 Task: Find connections with filter location Dākor with filter topic #Feminismwith filter profile language Spanish with filter current company Metso with filter school Geetanjali Institute of Technical Studies, Udaipur with filter industry Law Practice with filter service category Technical with filter keywords title Video Editor
Action: Mouse moved to (538, 70)
Screenshot: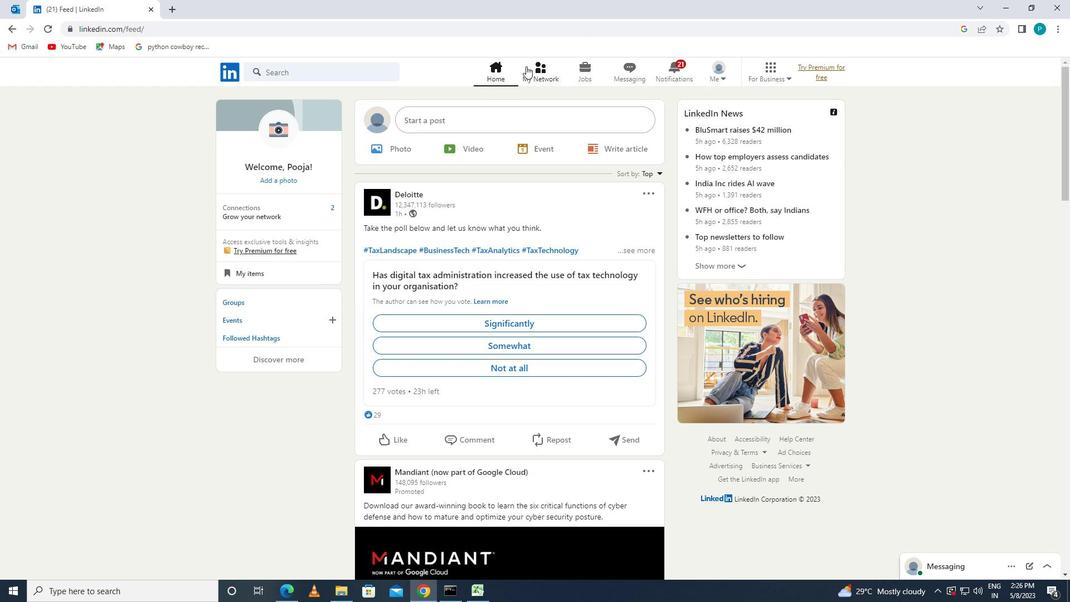 
Action: Mouse pressed left at (538, 70)
Screenshot: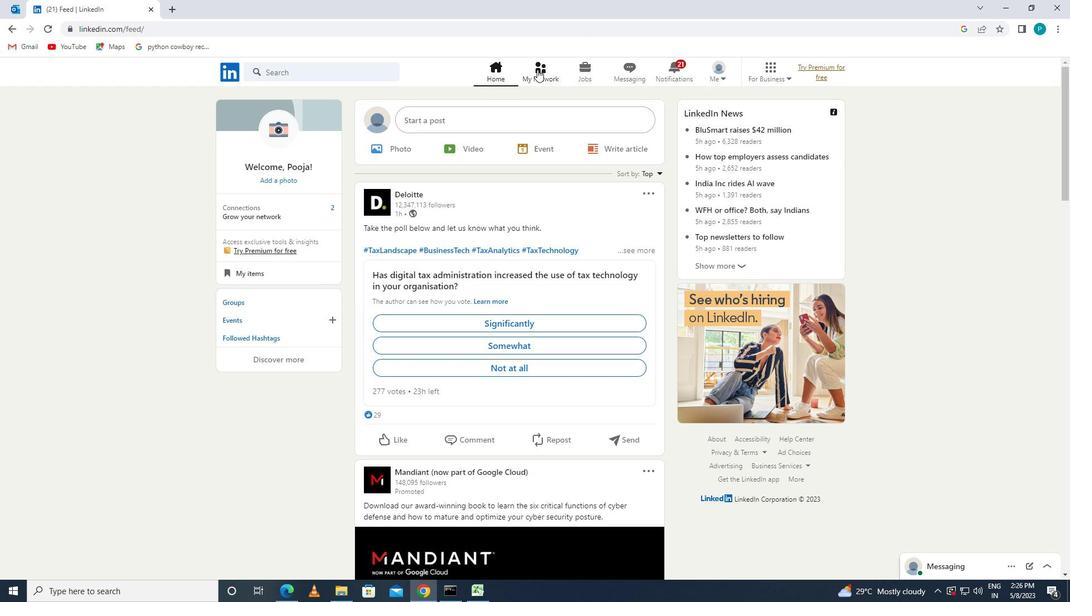 
Action: Mouse moved to (369, 134)
Screenshot: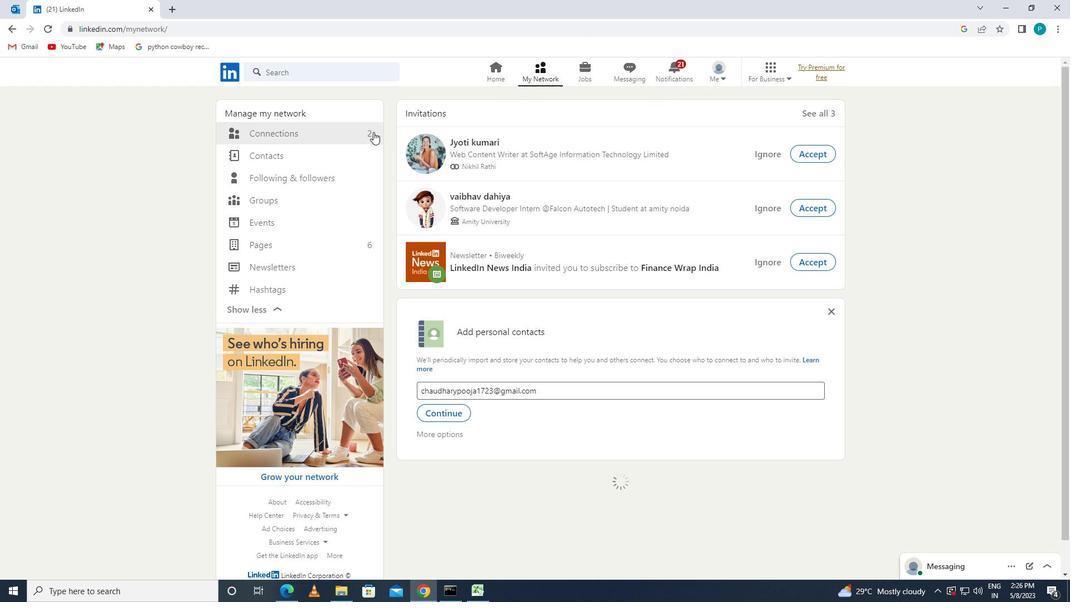 
Action: Mouse pressed left at (369, 134)
Screenshot: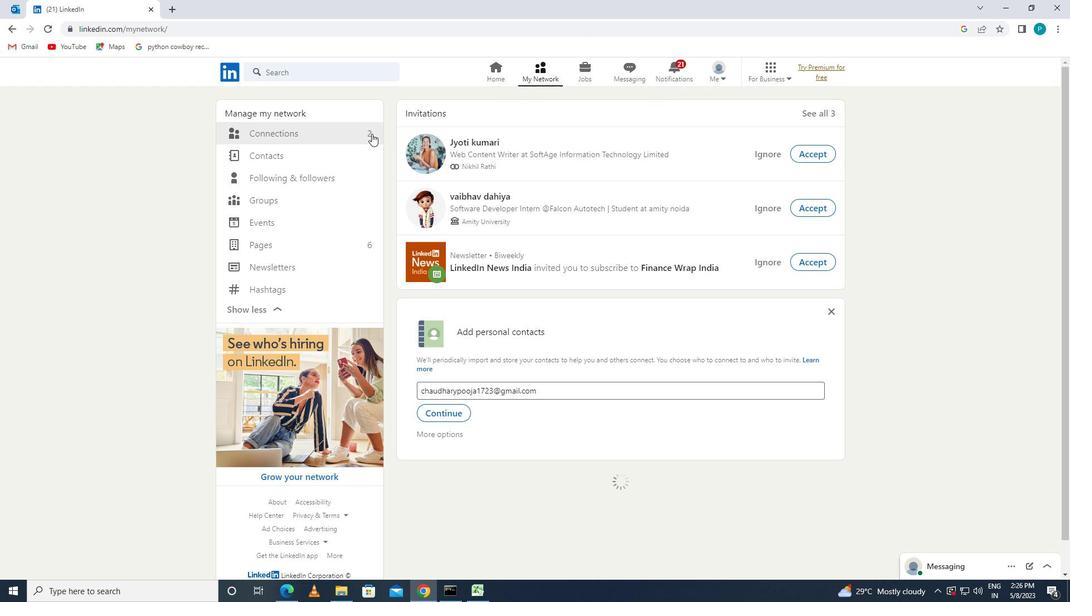 
Action: Mouse moved to (636, 141)
Screenshot: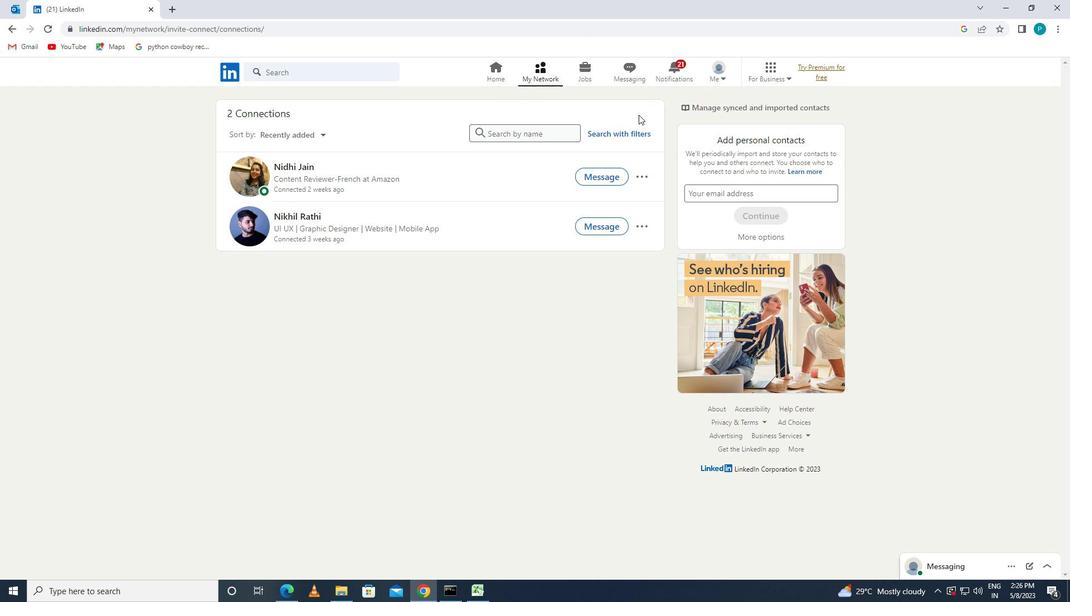 
Action: Mouse pressed left at (636, 141)
Screenshot: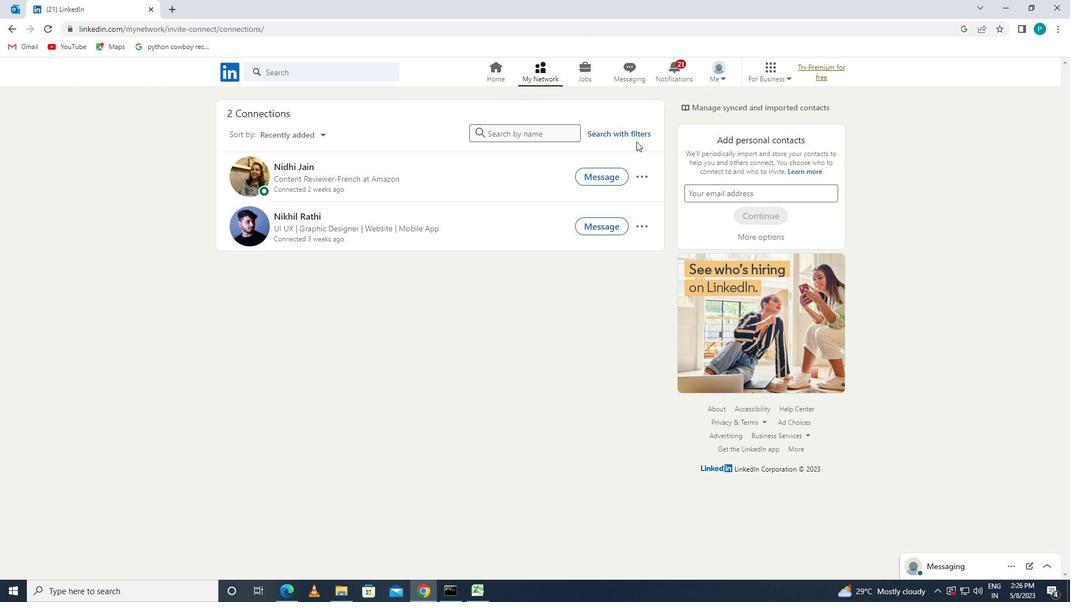 
Action: Mouse moved to (633, 133)
Screenshot: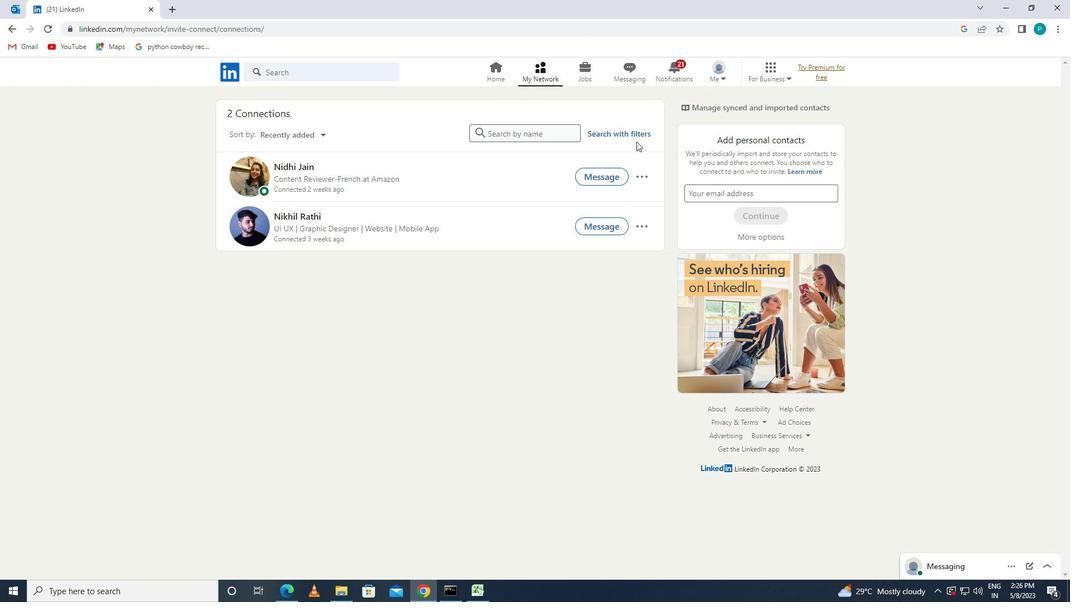 
Action: Mouse pressed left at (633, 133)
Screenshot: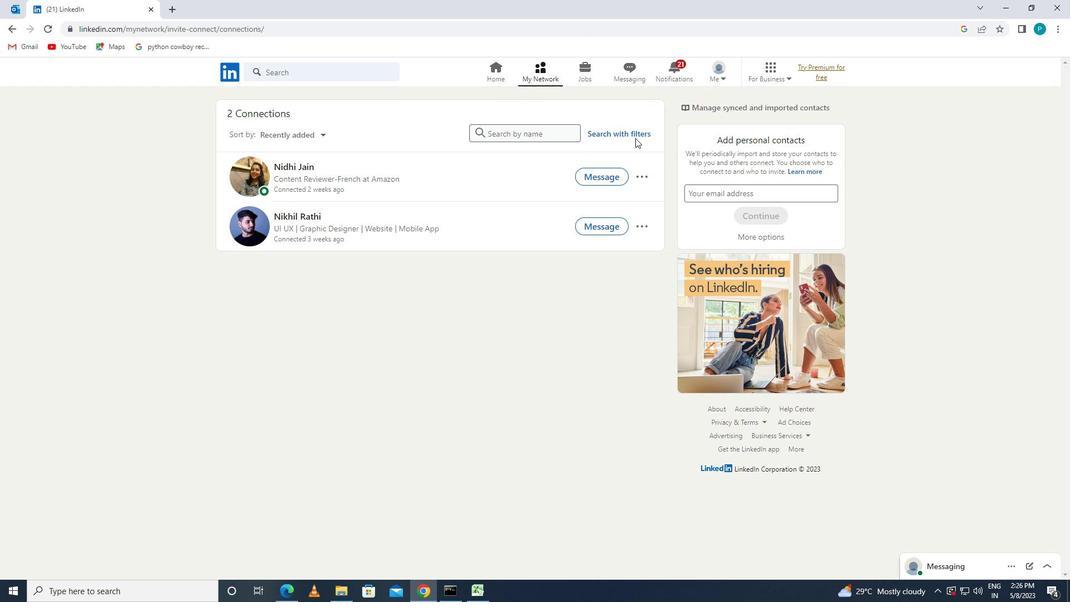 
Action: Mouse moved to (561, 98)
Screenshot: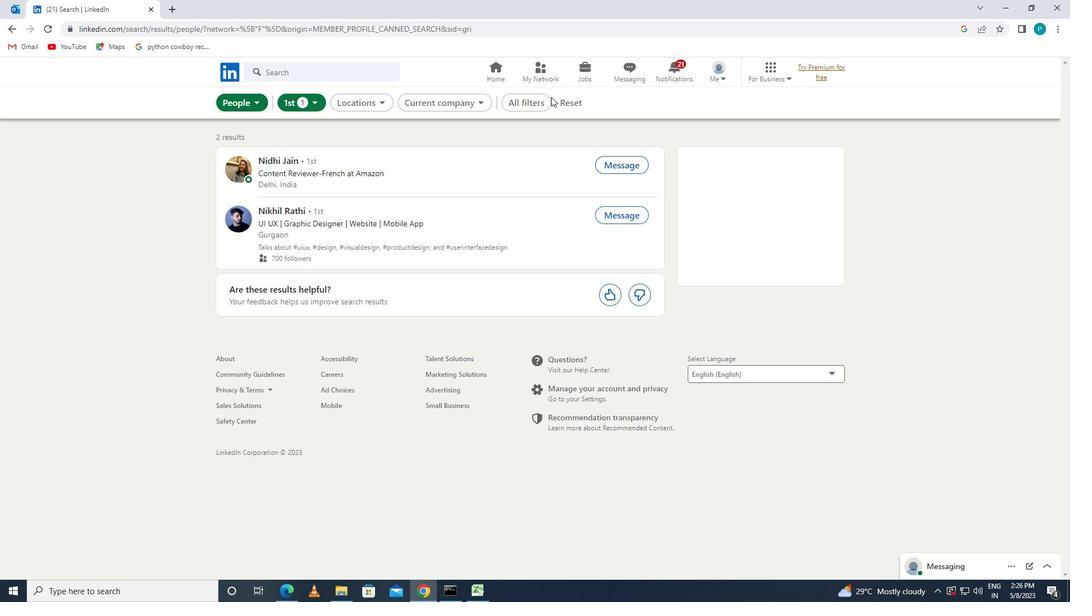 
Action: Mouse pressed left at (561, 98)
Screenshot: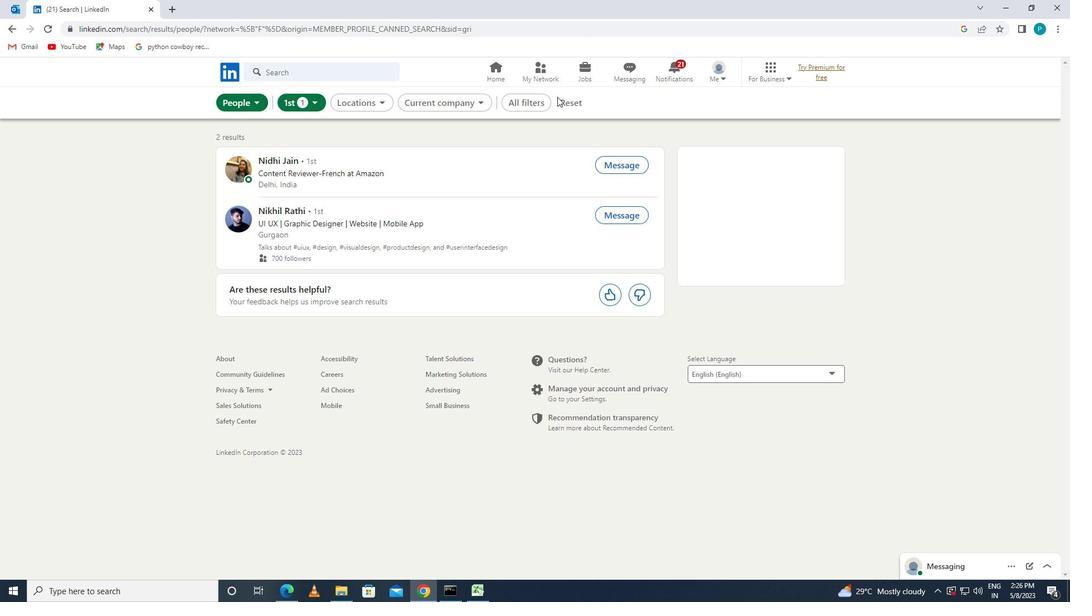 
Action: Mouse pressed left at (561, 98)
Screenshot: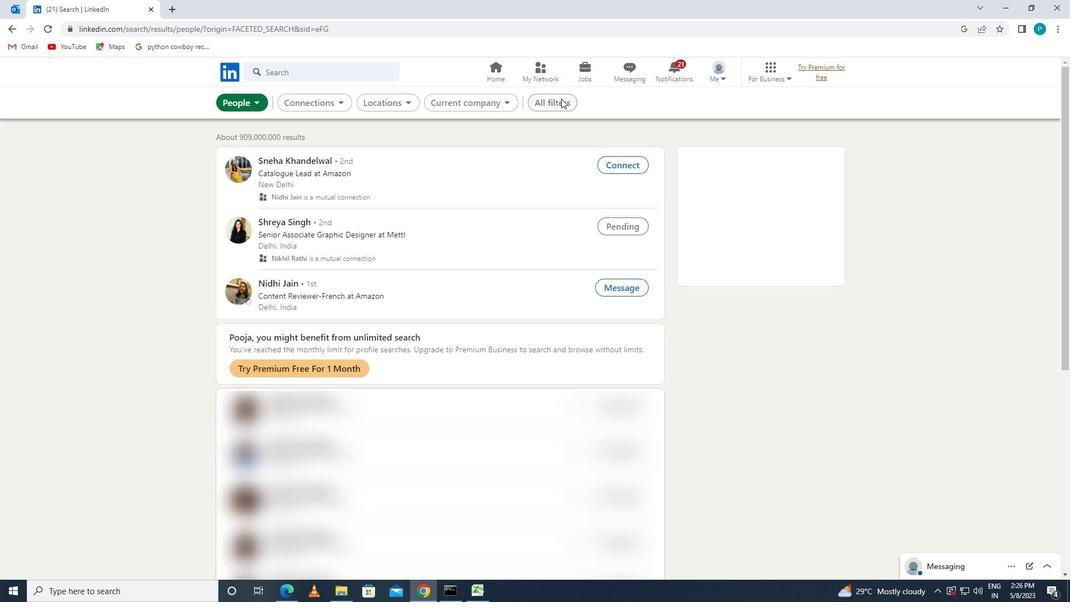 
Action: Mouse moved to (933, 404)
Screenshot: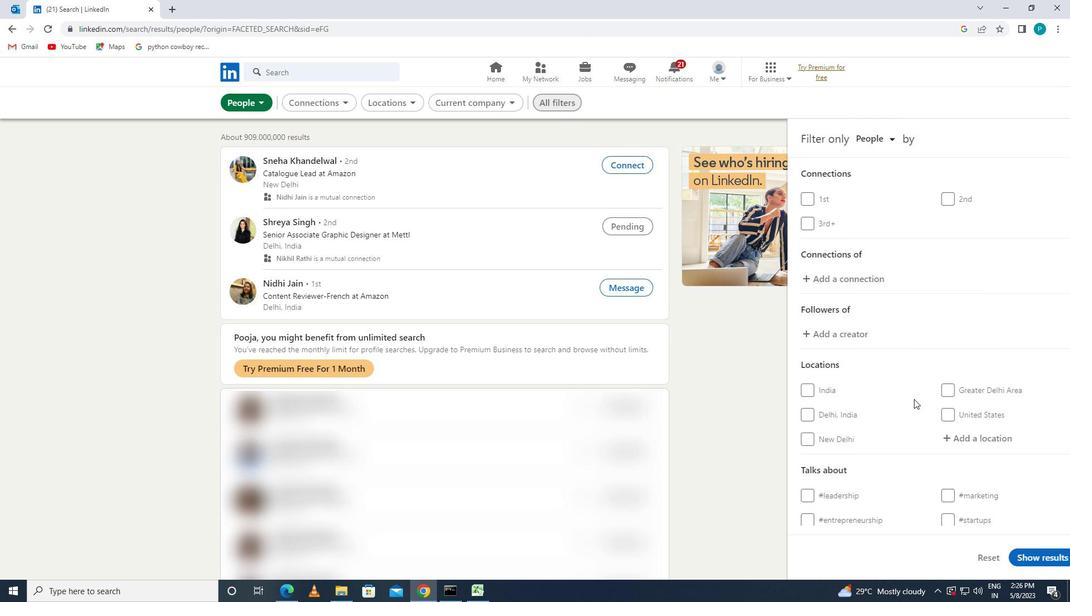 
Action: Mouse scrolled (933, 404) with delta (0, 0)
Screenshot: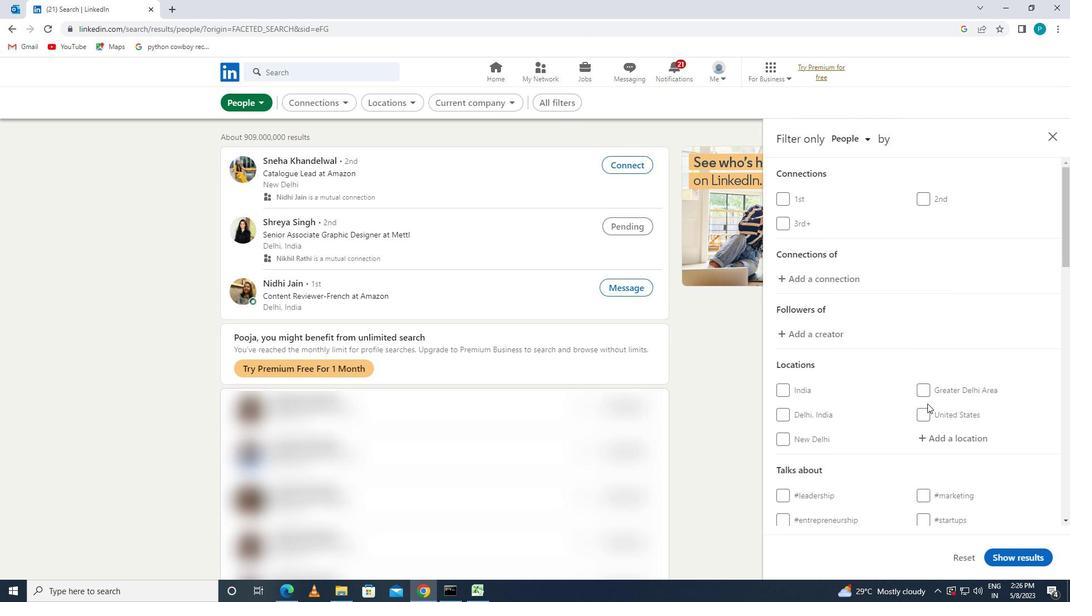 
Action: Mouse moved to (945, 368)
Screenshot: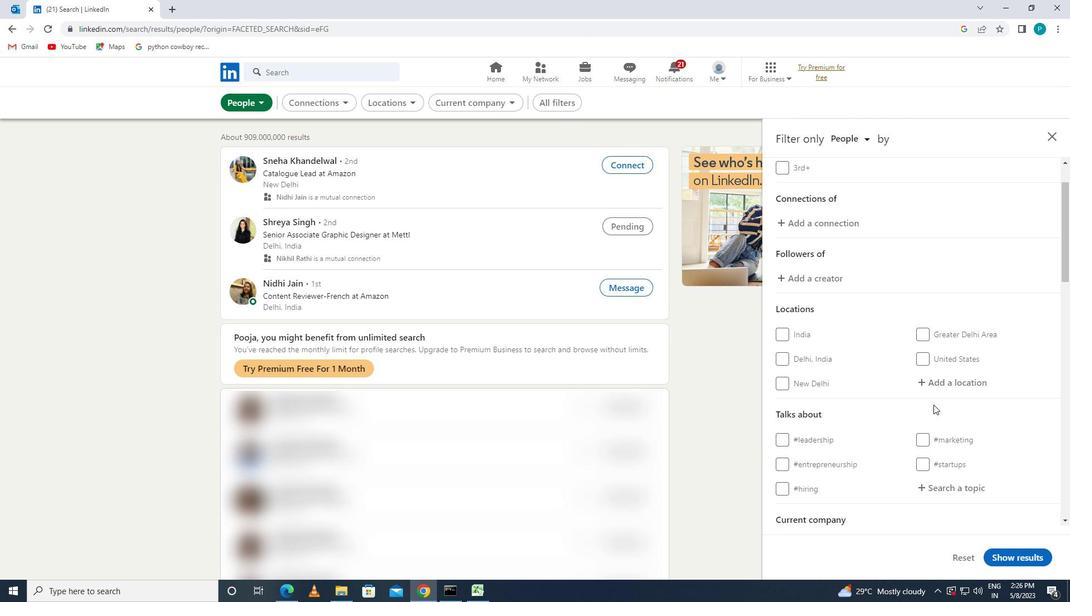 
Action: Mouse pressed left at (945, 368)
Screenshot: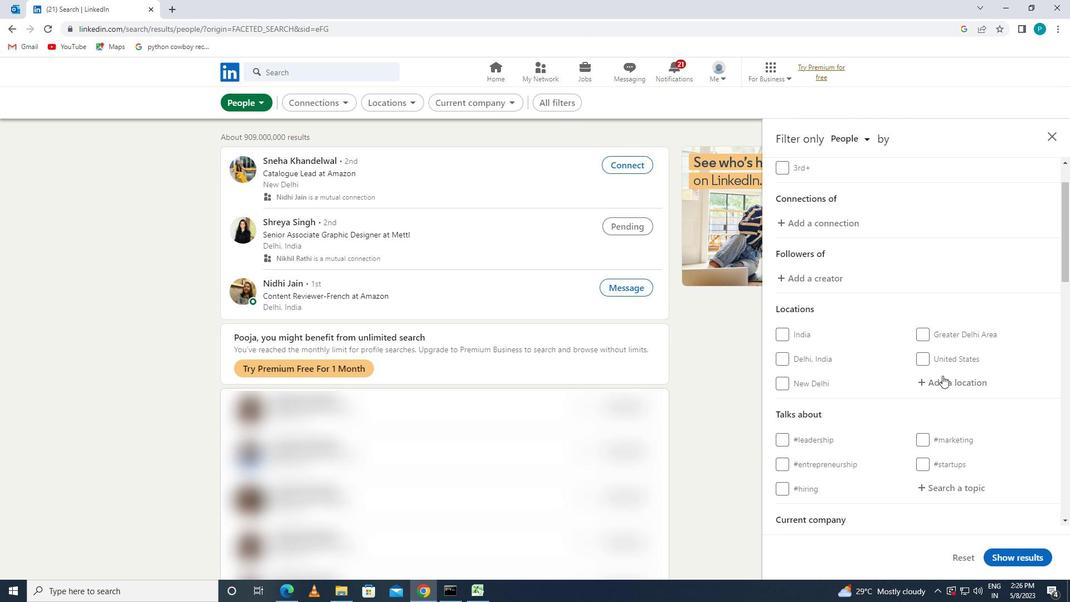 
Action: Mouse moved to (950, 378)
Screenshot: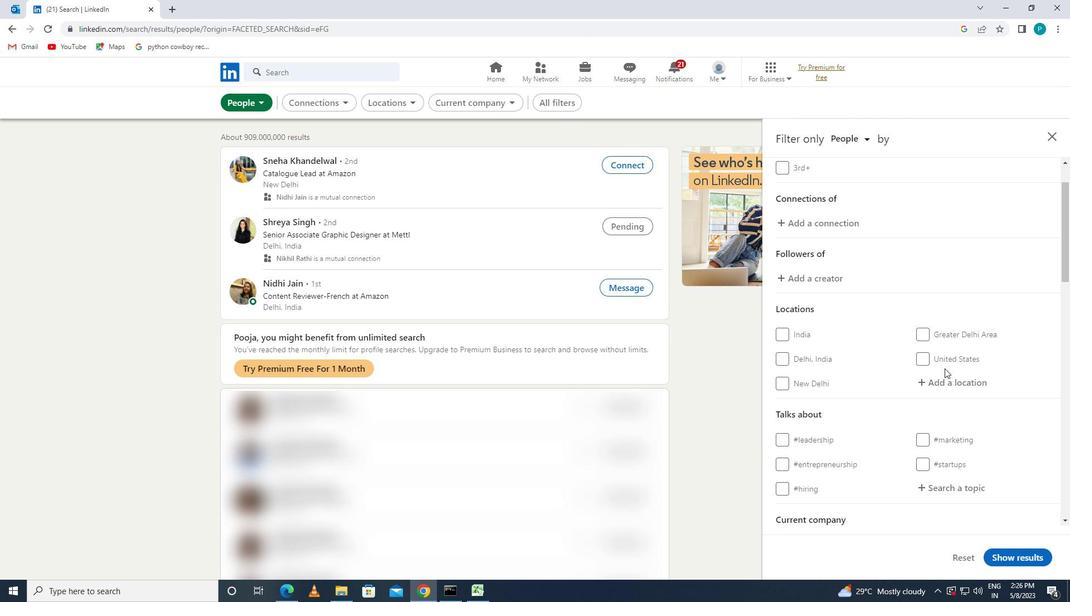 
Action: Mouse pressed left at (950, 378)
Screenshot: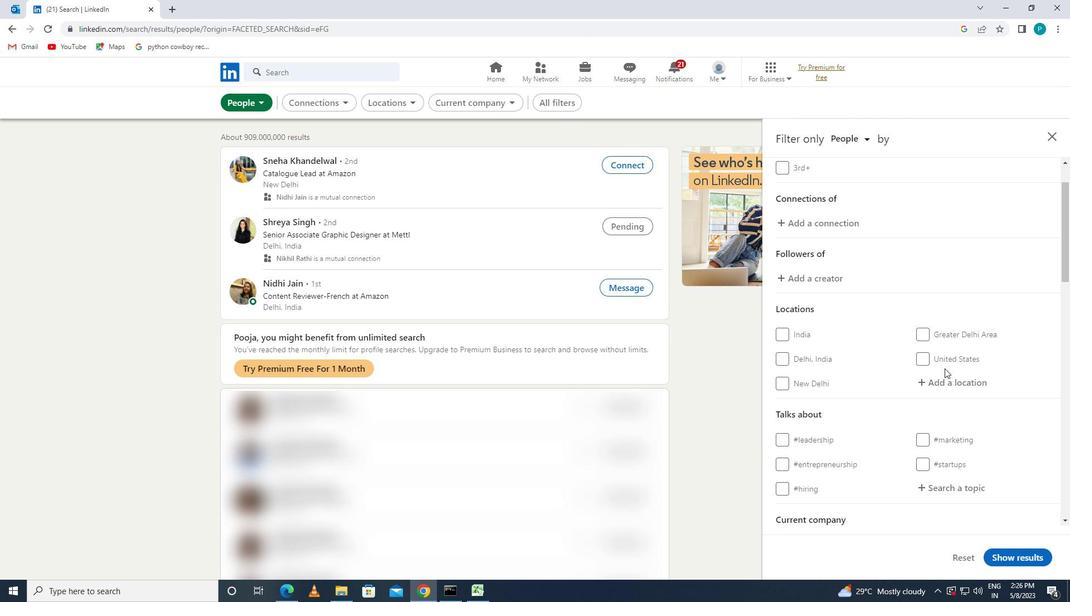 
Action: Key pressed <Key.caps_lock>d<Key.caps_lock>akor
Screenshot: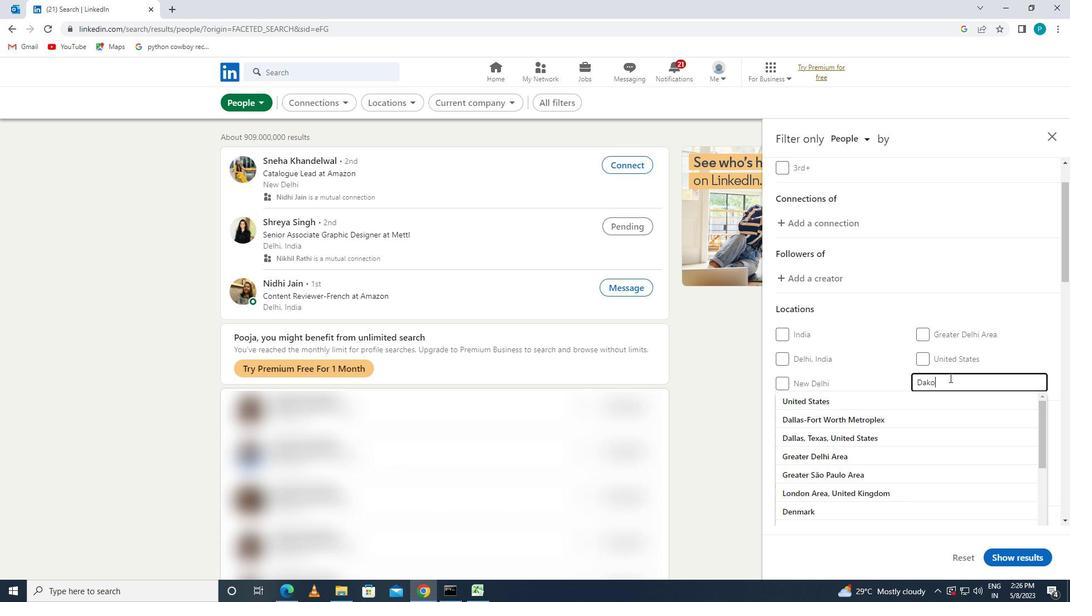 
Action: Mouse moved to (945, 398)
Screenshot: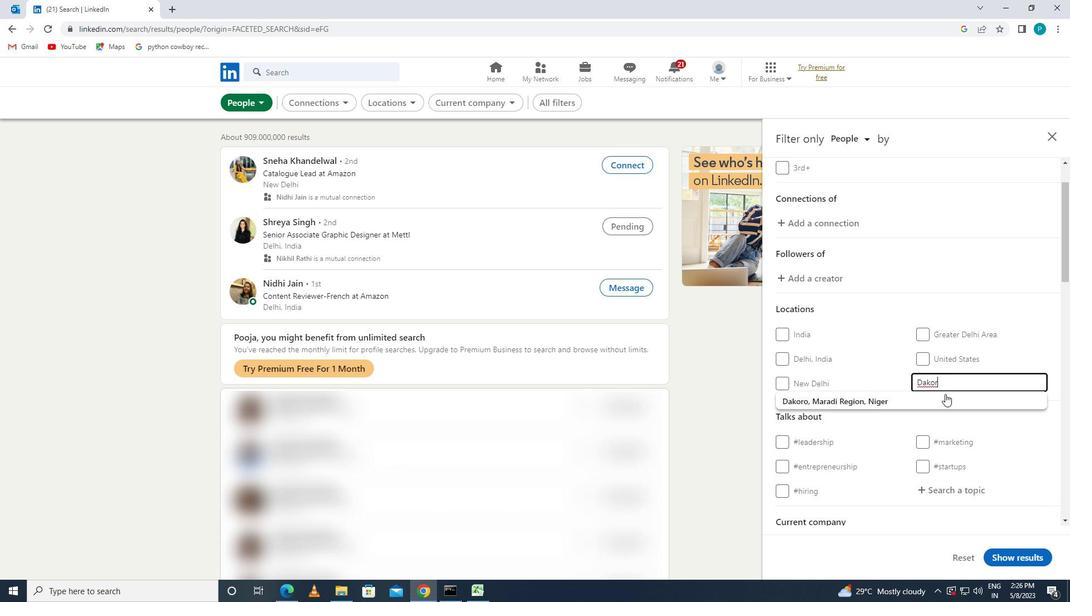 
Action: Mouse pressed left at (945, 398)
Screenshot: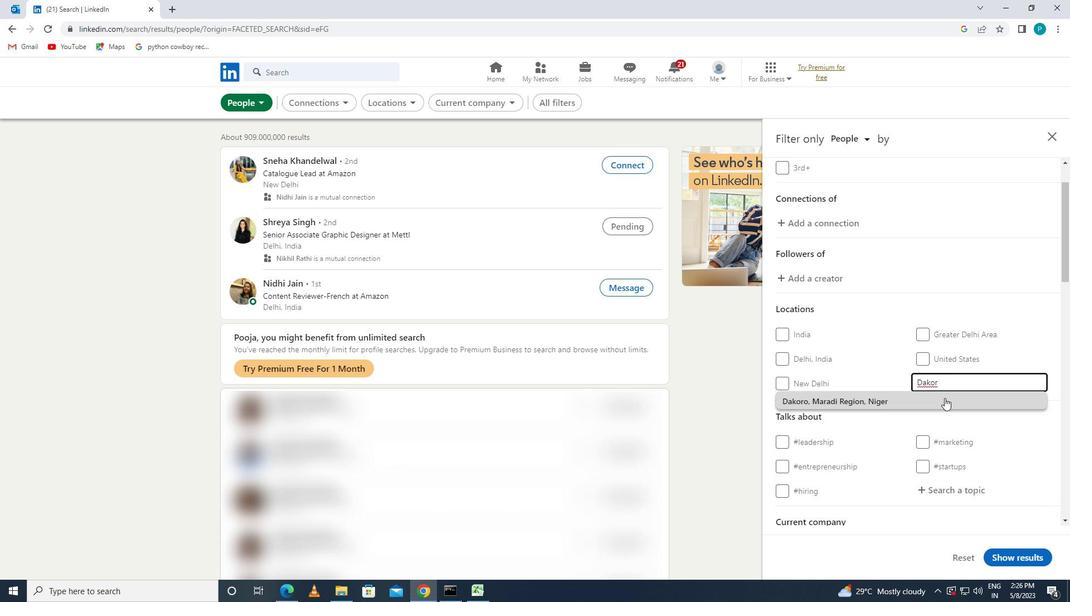 
Action: Mouse moved to (945, 399)
Screenshot: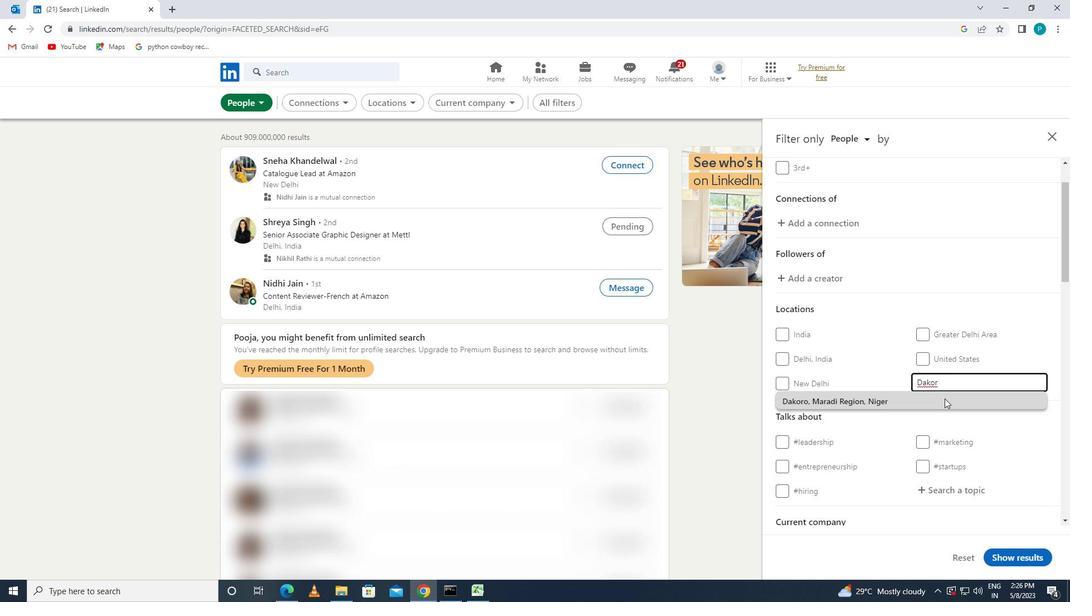 
Action: Mouse scrolled (945, 398) with delta (0, 0)
Screenshot: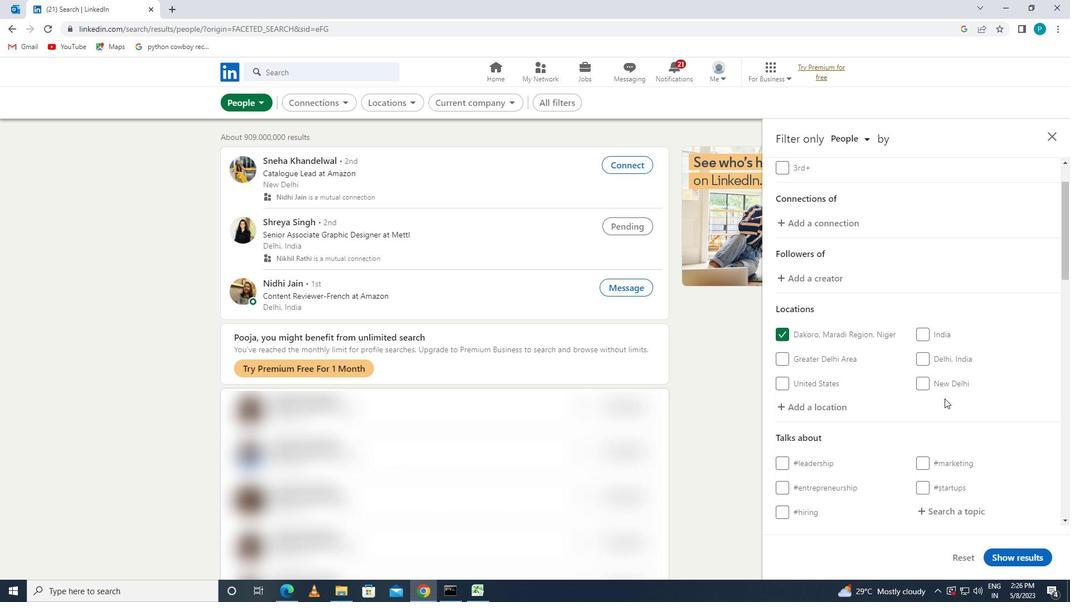 
Action: Mouse scrolled (945, 398) with delta (0, 0)
Screenshot: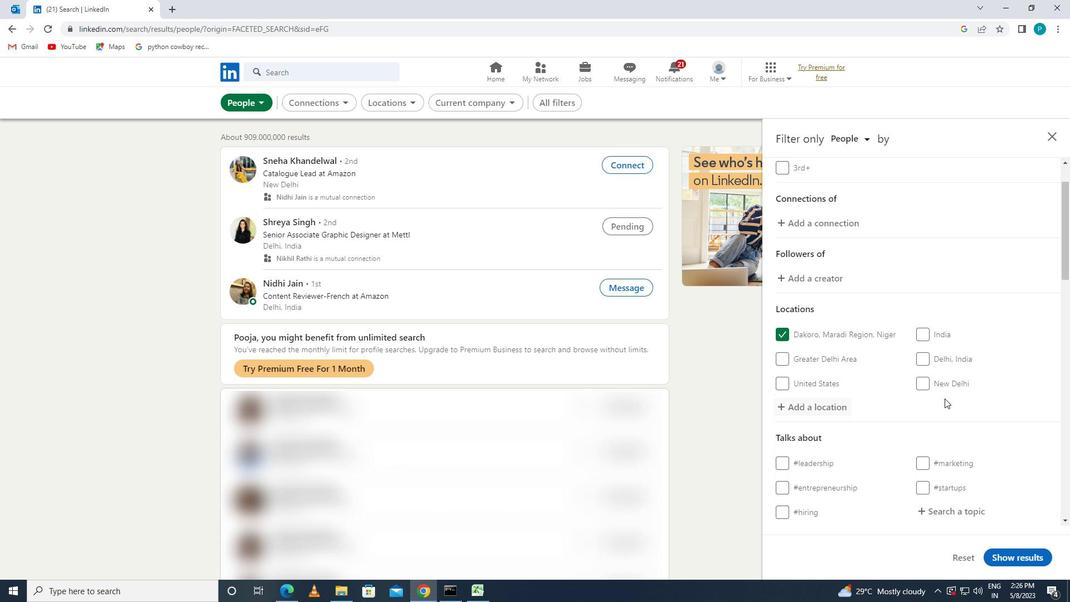 
Action: Mouse pressed left at (945, 399)
Screenshot: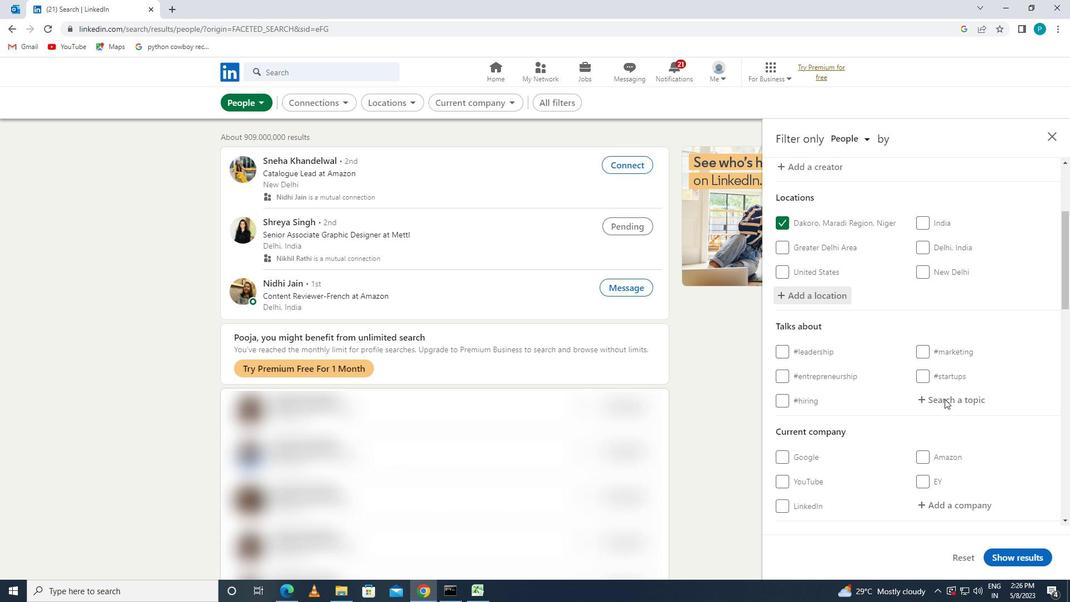 
Action: Key pressed <Key.shift>#<Key.caps_lock>F<Key.caps_lock>EMINISN<Key.backspace>M
Screenshot: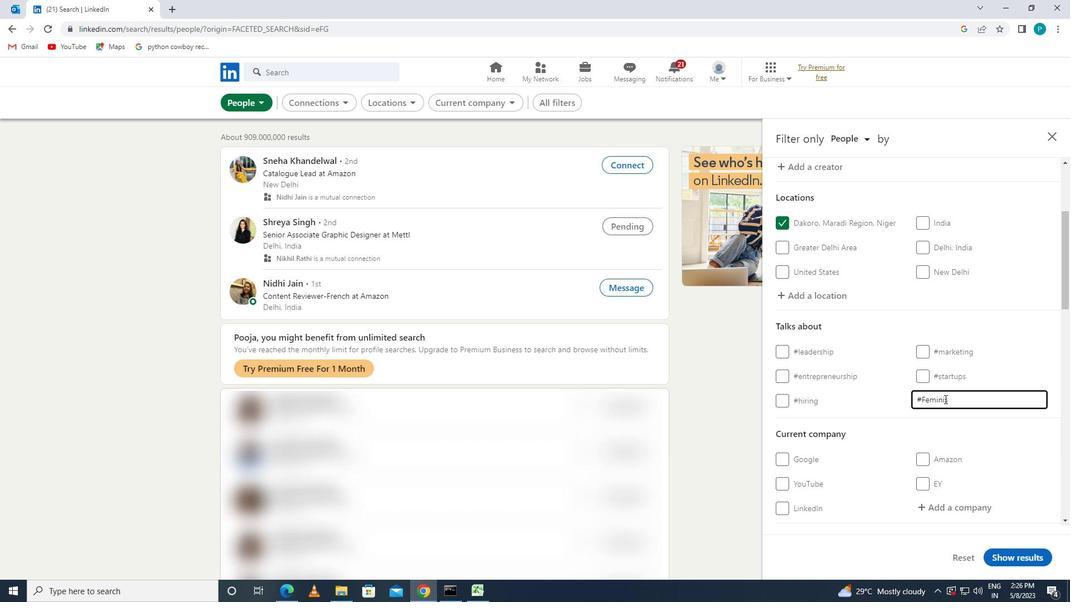 
Action: Mouse moved to (859, 388)
Screenshot: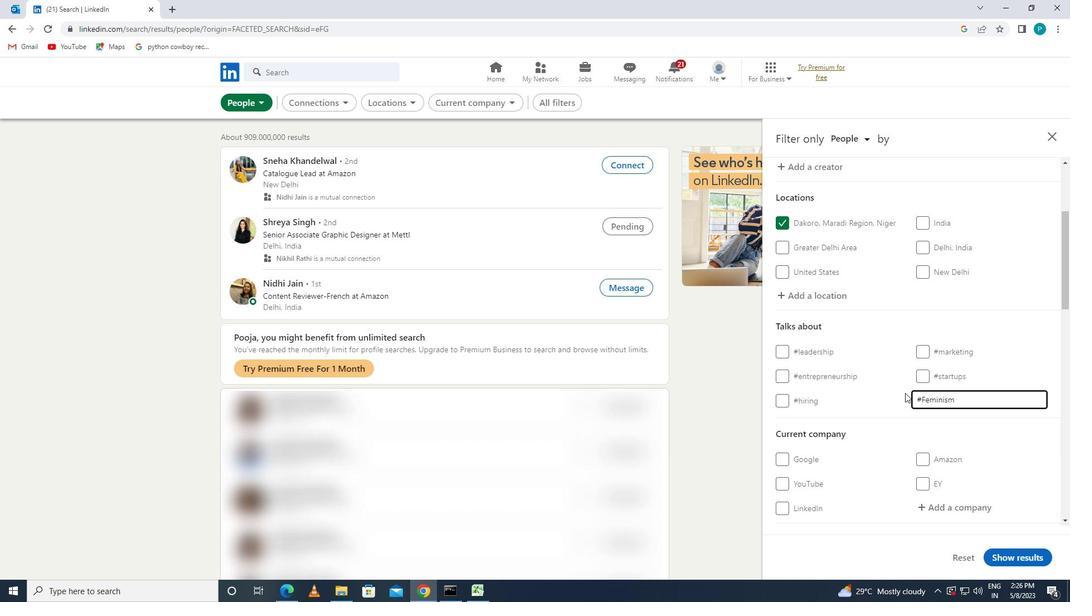 
Action: Mouse scrolled (859, 387) with delta (0, 0)
Screenshot: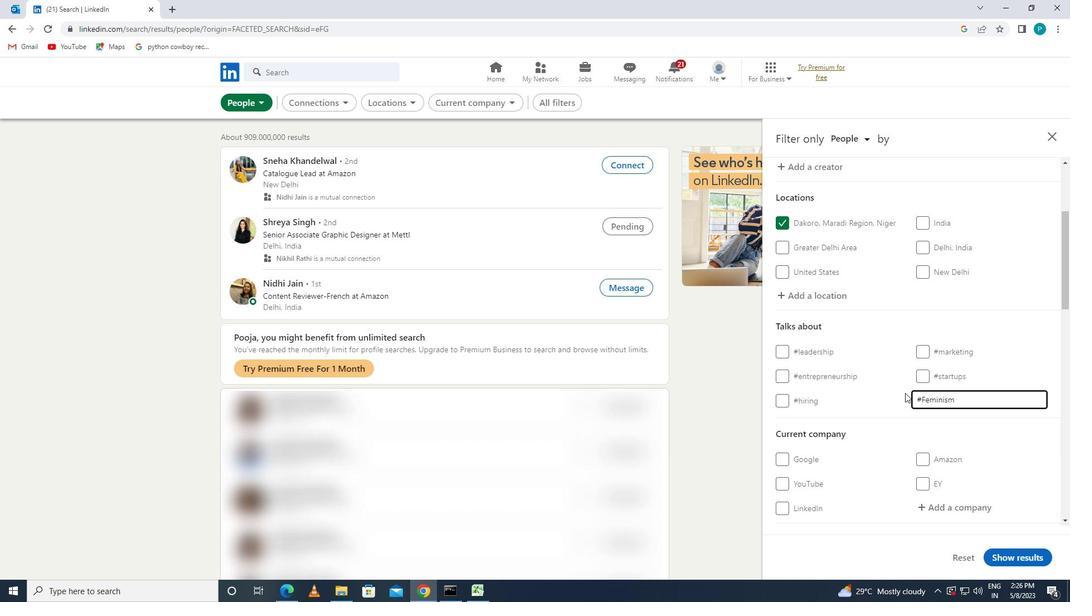 
Action: Mouse moved to (852, 388)
Screenshot: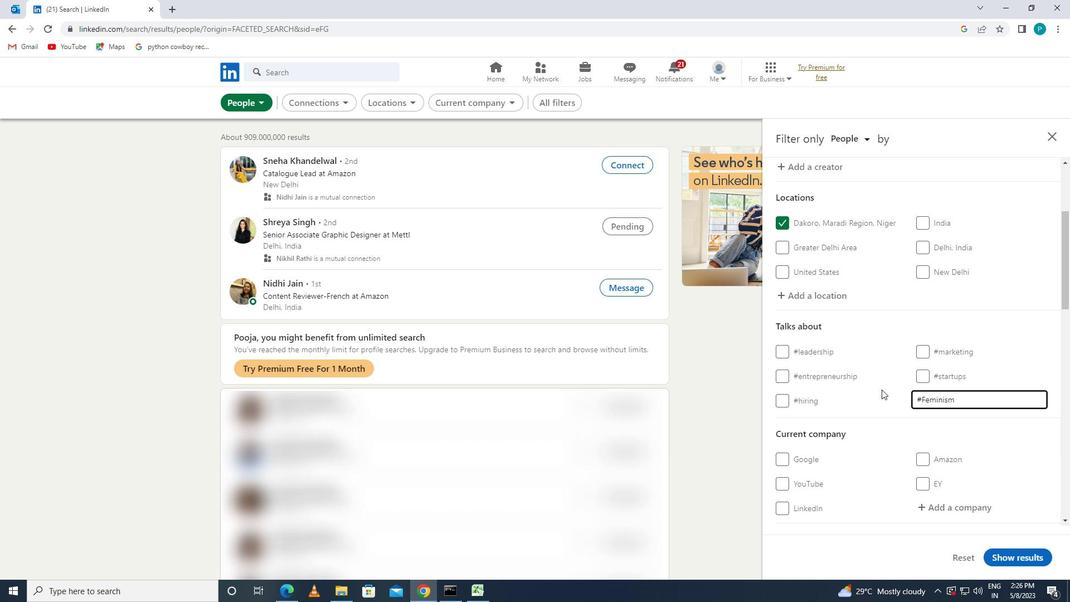 
Action: Mouse scrolled (852, 387) with delta (0, 0)
Screenshot: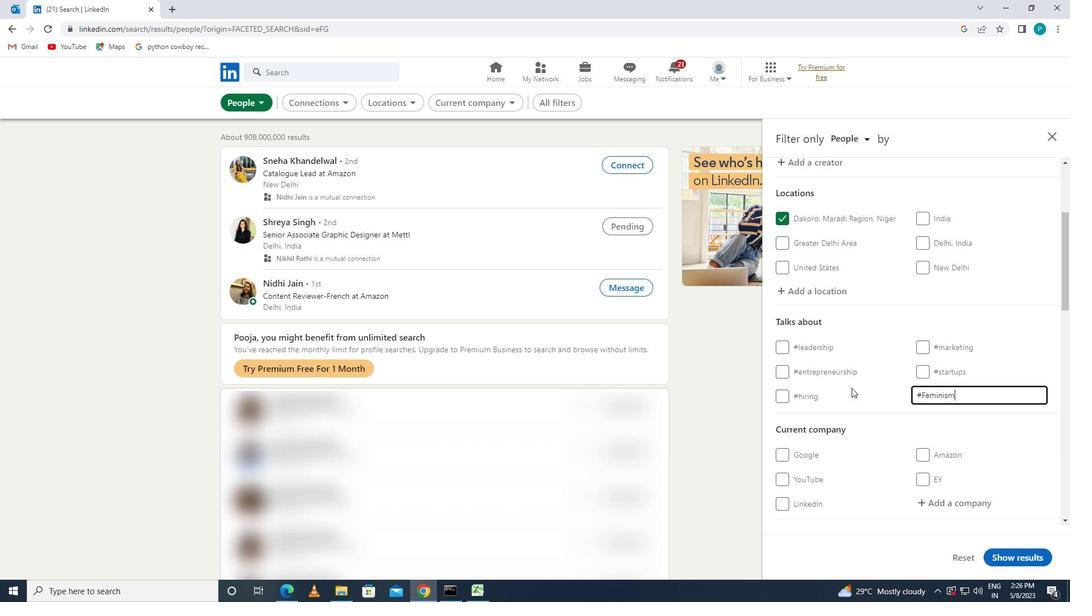 
Action: Mouse moved to (916, 372)
Screenshot: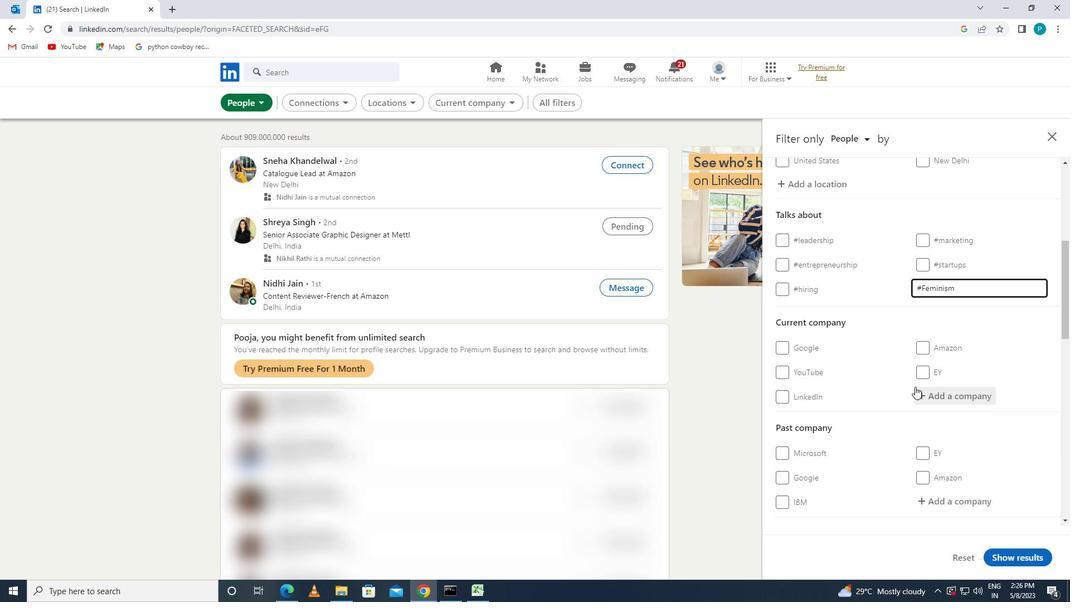 
Action: Mouse scrolled (916, 371) with delta (0, 0)
Screenshot: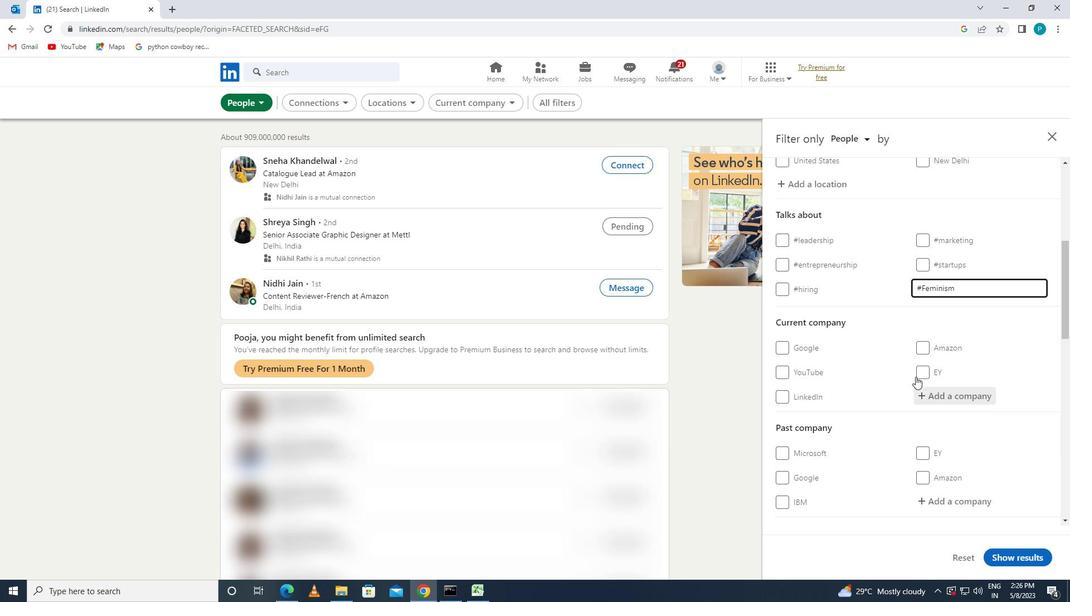 
Action: Mouse moved to (911, 371)
Screenshot: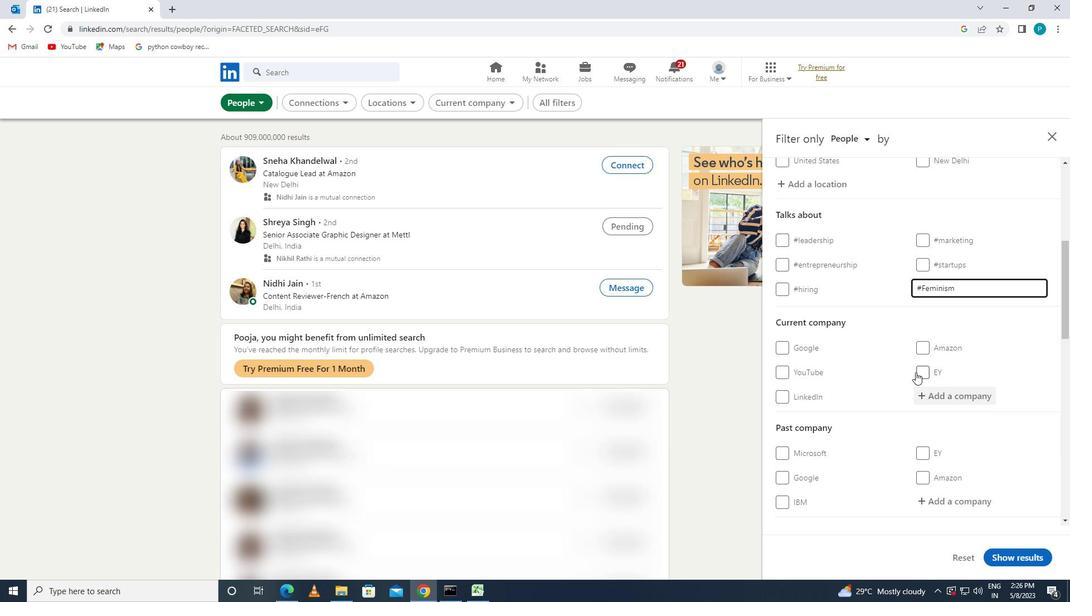 
Action: Mouse scrolled (911, 370) with delta (0, 0)
Screenshot: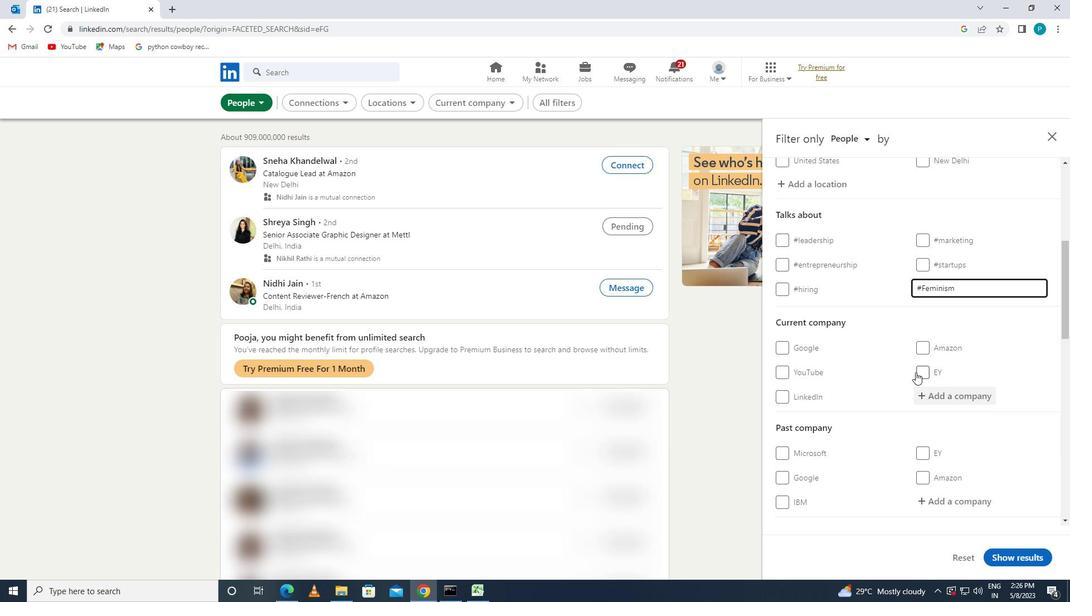 
Action: Mouse moved to (909, 371)
Screenshot: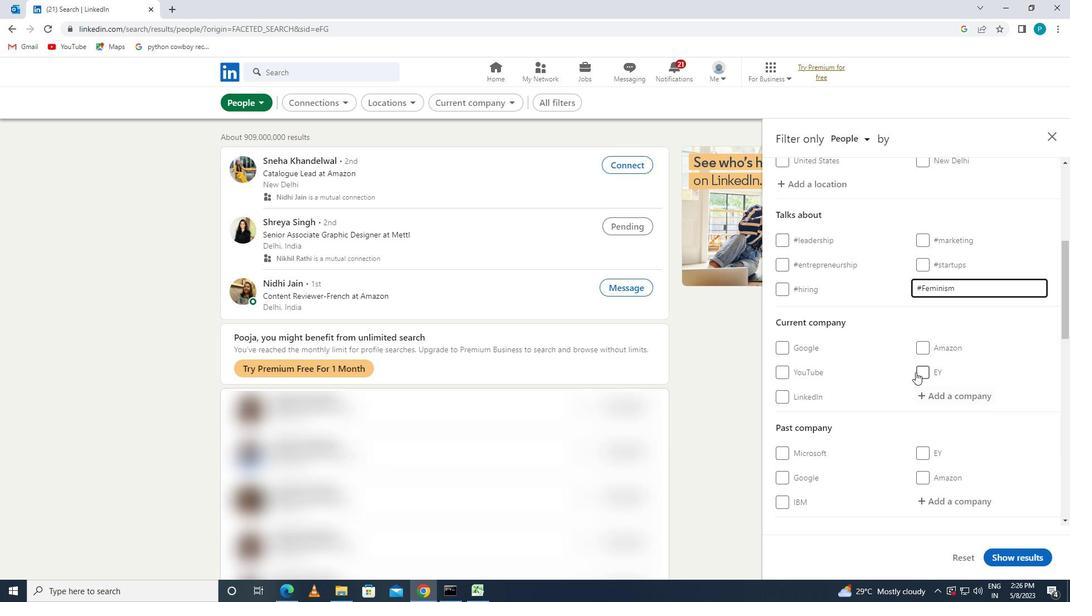 
Action: Mouse scrolled (909, 370) with delta (0, 0)
Screenshot: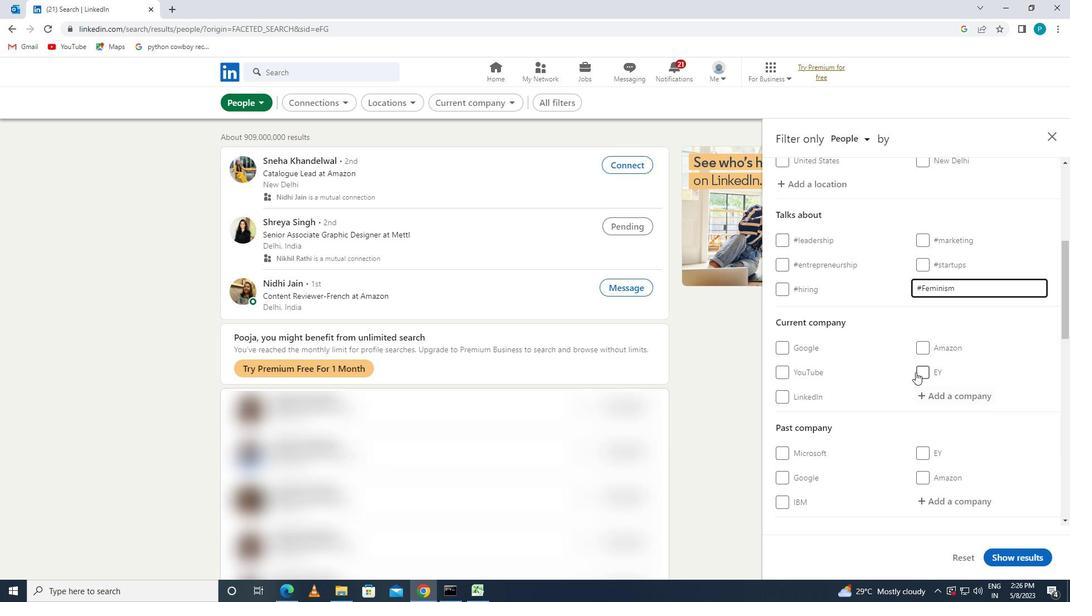 
Action: Mouse moved to (902, 374)
Screenshot: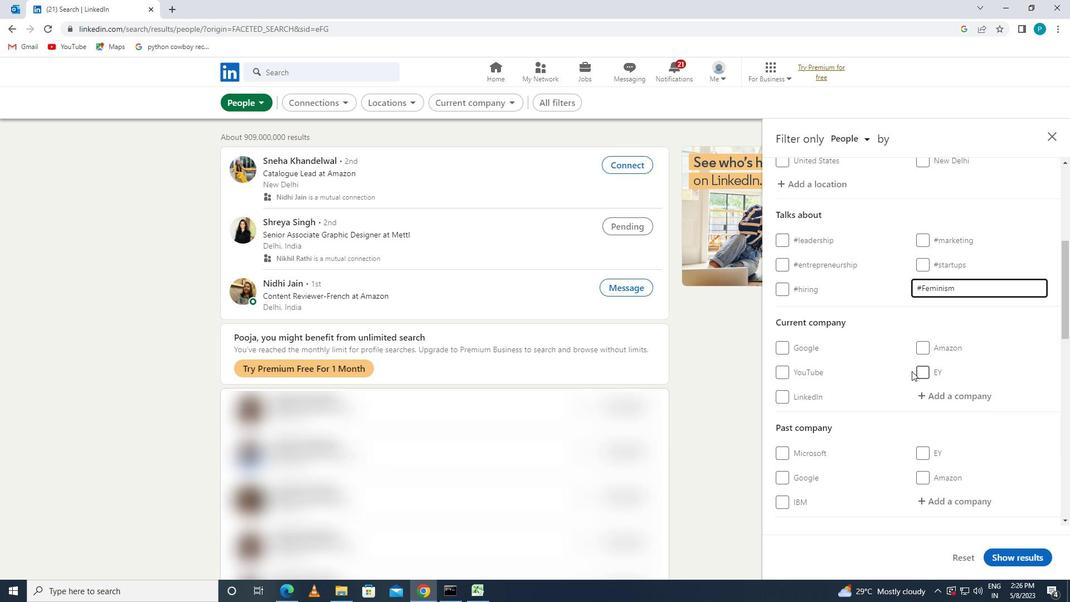 
Action: Mouse scrolled (902, 374) with delta (0, 0)
Screenshot: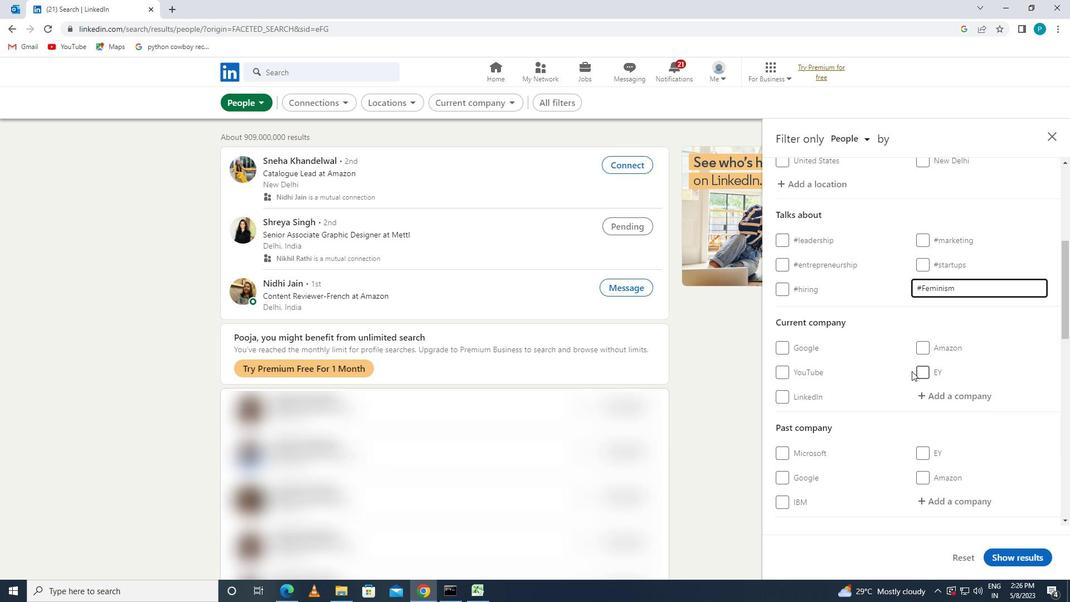 
Action: Mouse moved to (829, 414)
Screenshot: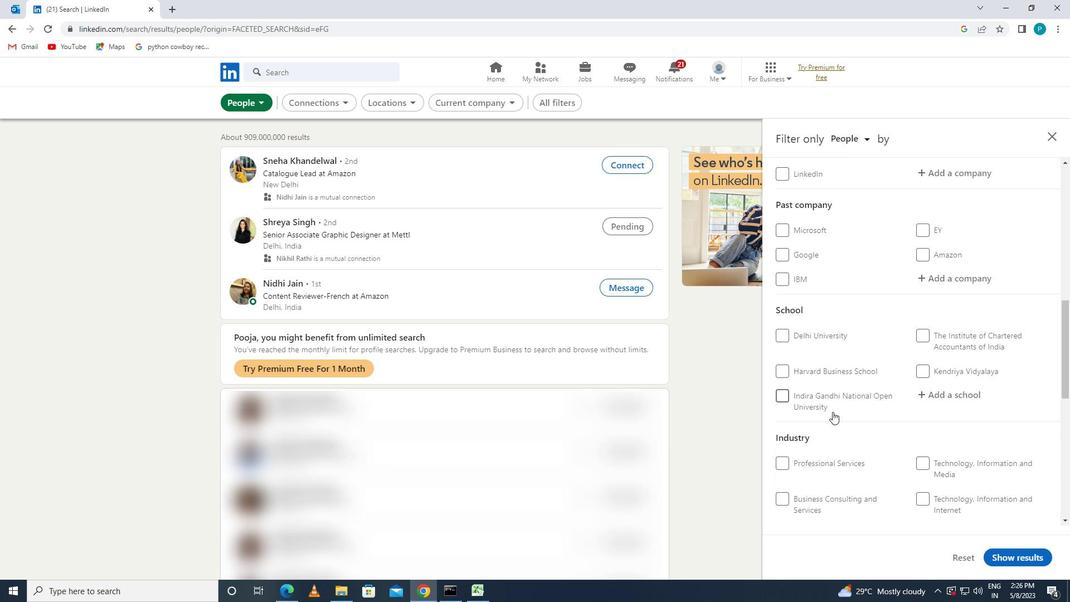 
Action: Mouse scrolled (829, 414) with delta (0, 0)
Screenshot: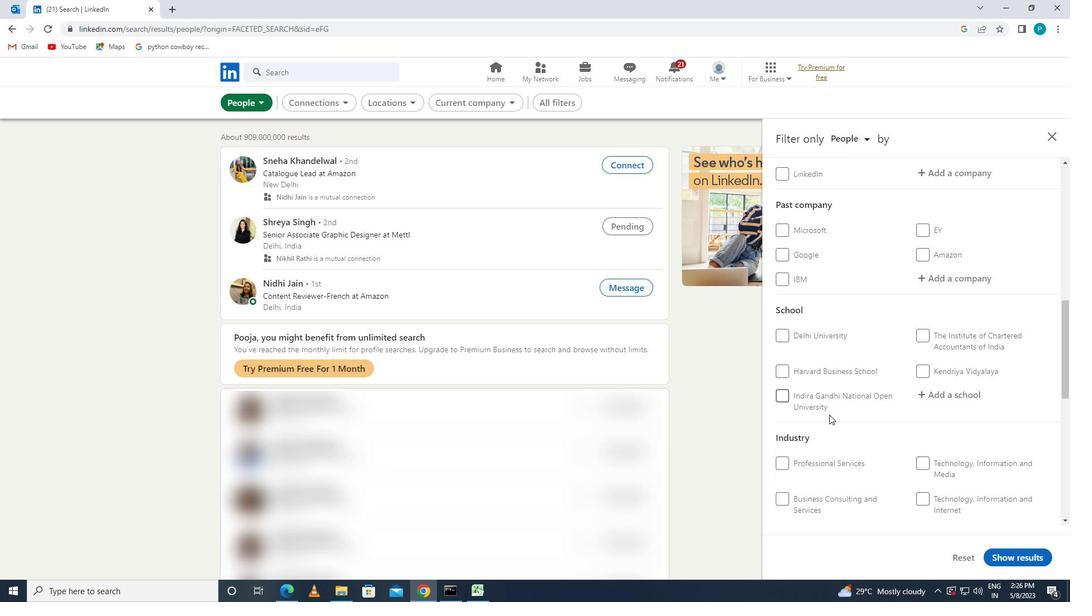 
Action: Mouse moved to (829, 414)
Screenshot: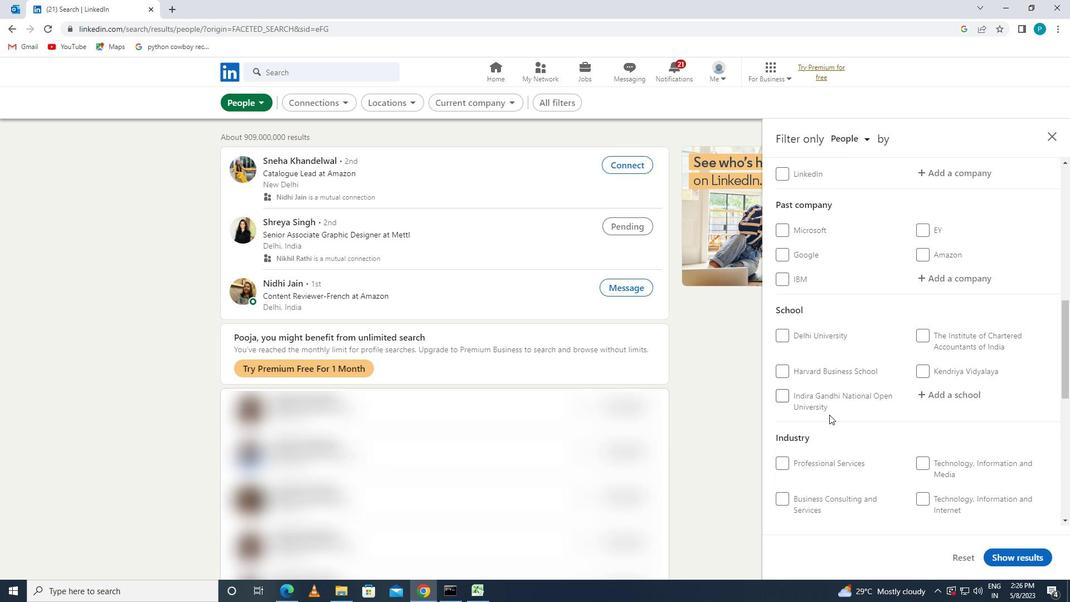 
Action: Mouse scrolled (829, 414) with delta (0, 0)
Screenshot: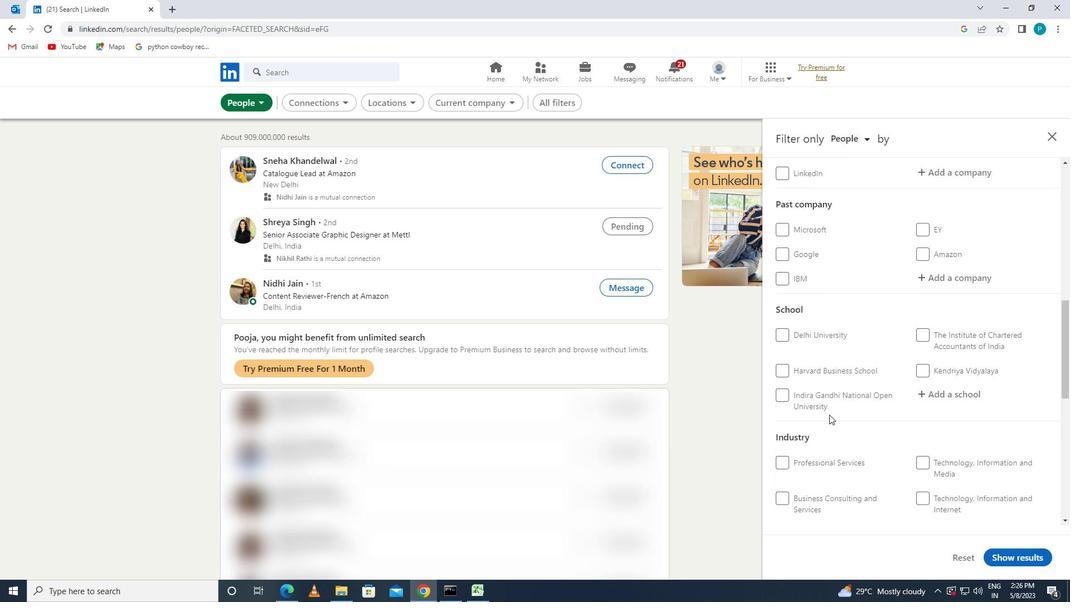 
Action: Mouse moved to (799, 498)
Screenshot: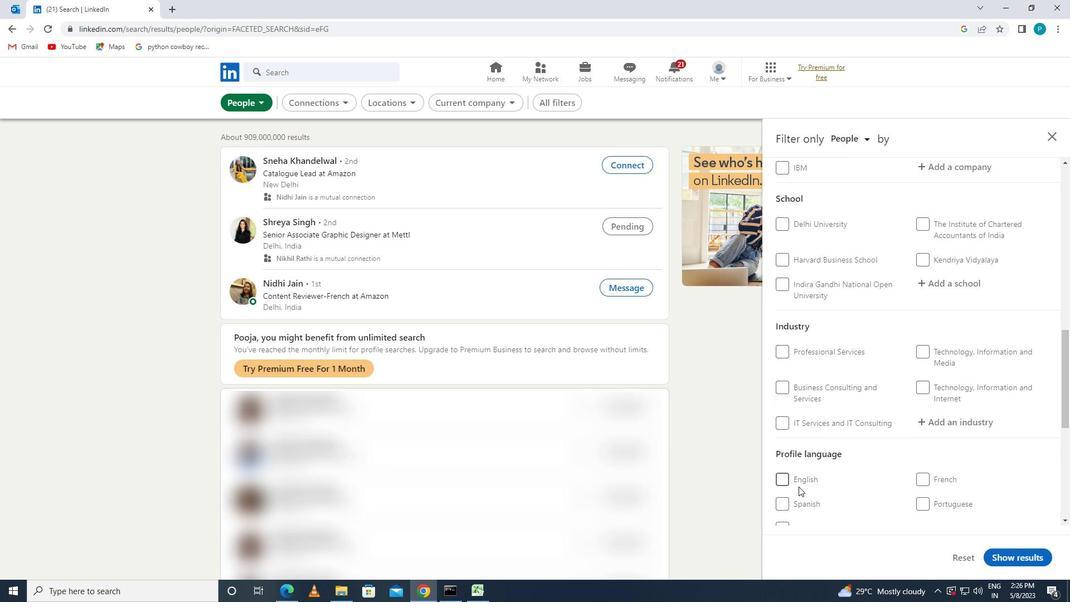 
Action: Mouse pressed left at (799, 498)
Screenshot: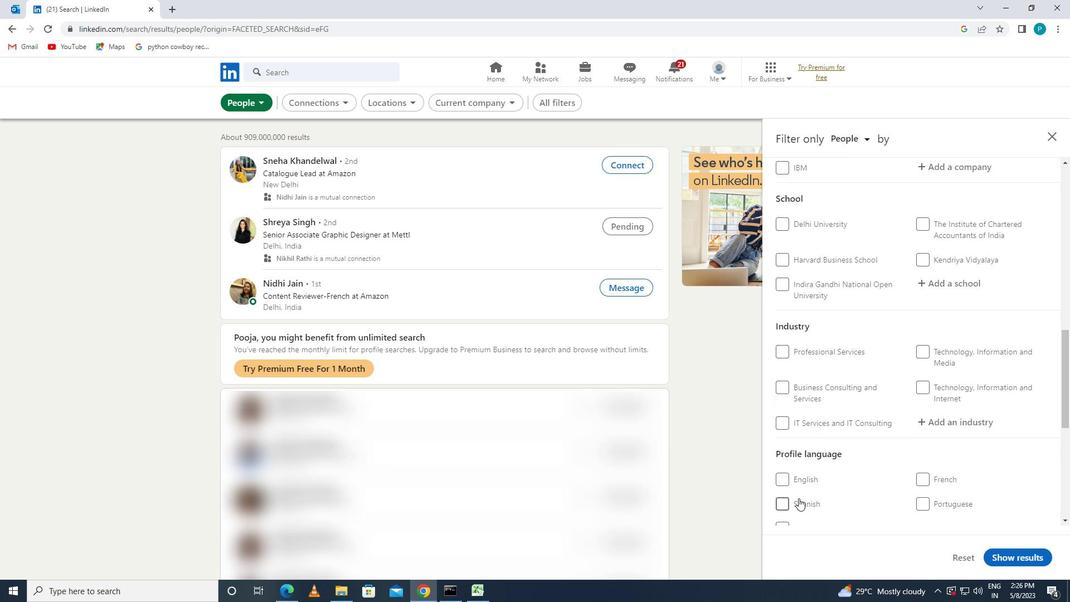 
Action: Mouse moved to (885, 432)
Screenshot: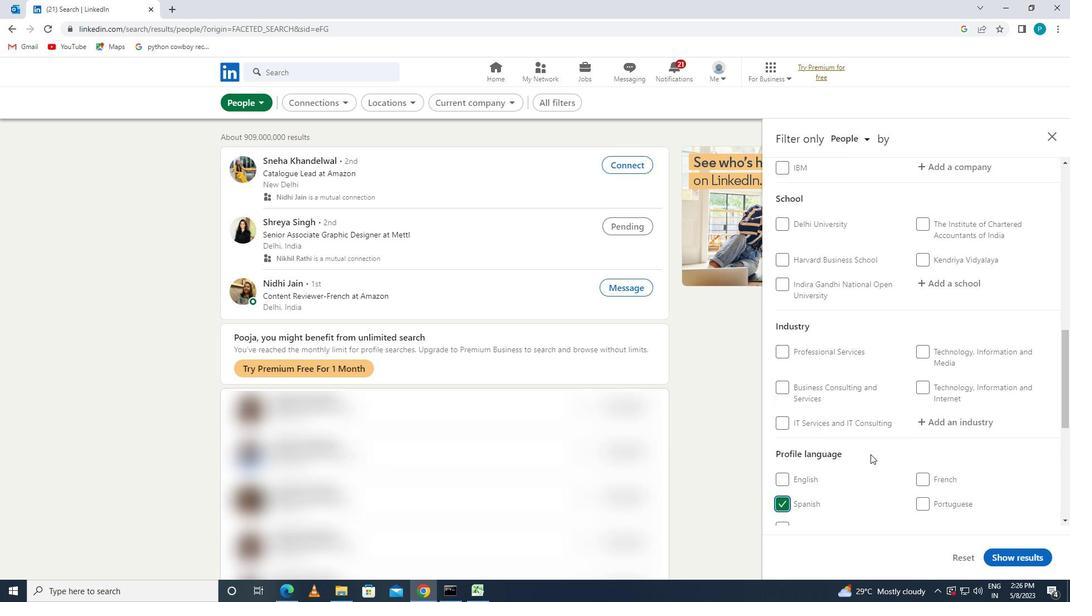 
Action: Mouse scrolled (885, 433) with delta (0, 0)
Screenshot: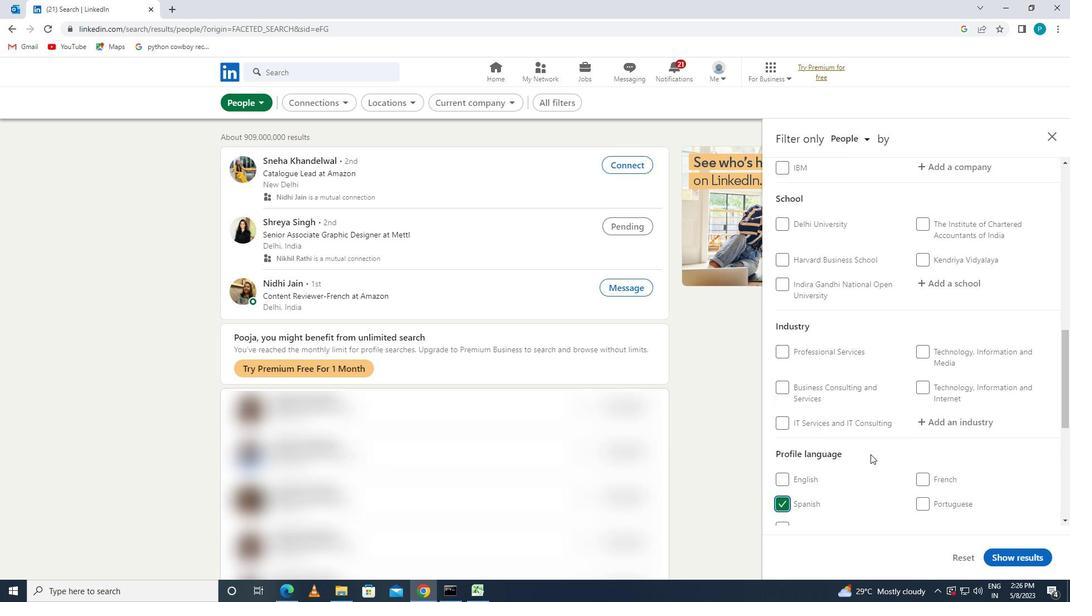 
Action: Mouse moved to (886, 429)
Screenshot: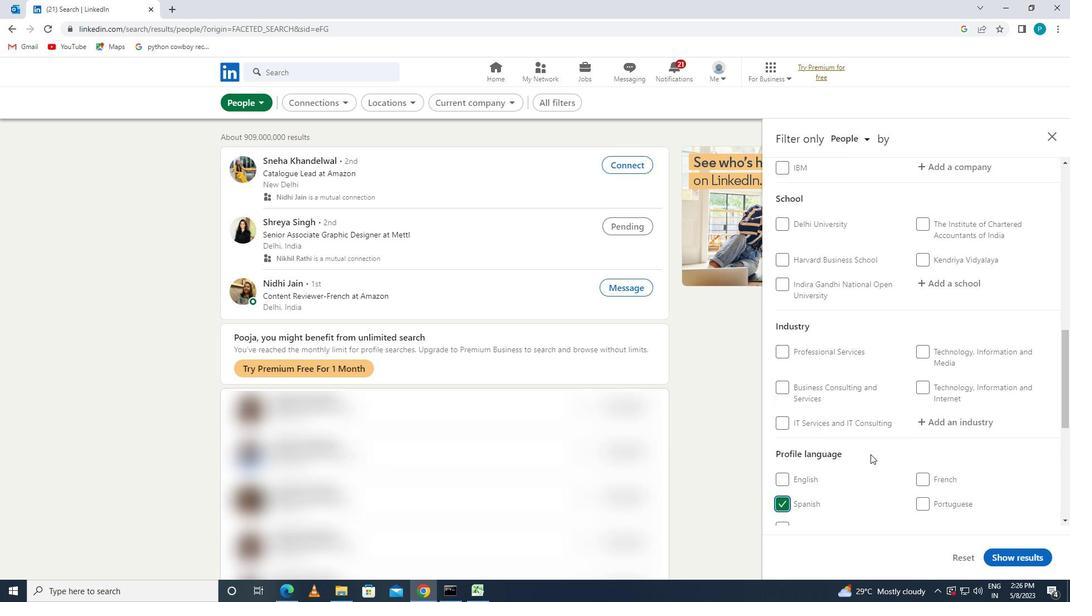 
Action: Mouse scrolled (886, 430) with delta (0, 0)
Screenshot: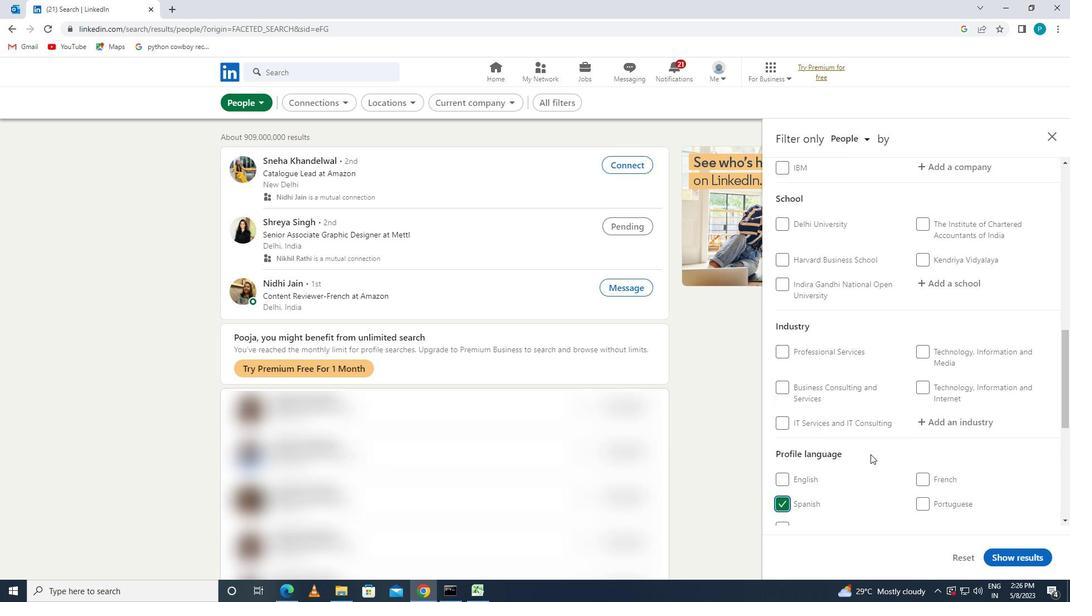 
Action: Mouse moved to (886, 427)
Screenshot: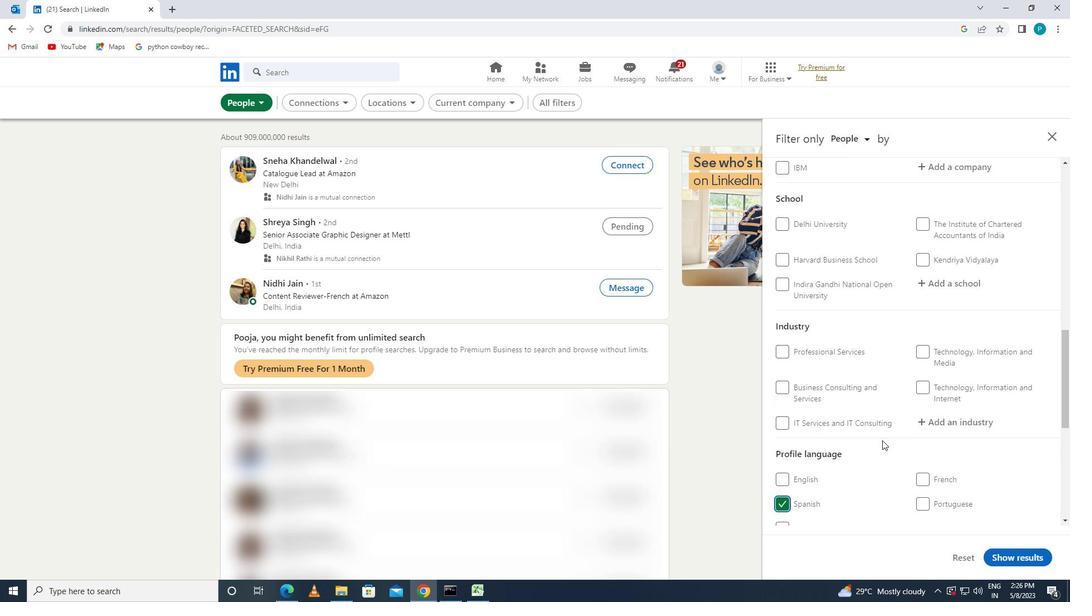 
Action: Mouse scrolled (886, 428) with delta (0, 0)
Screenshot: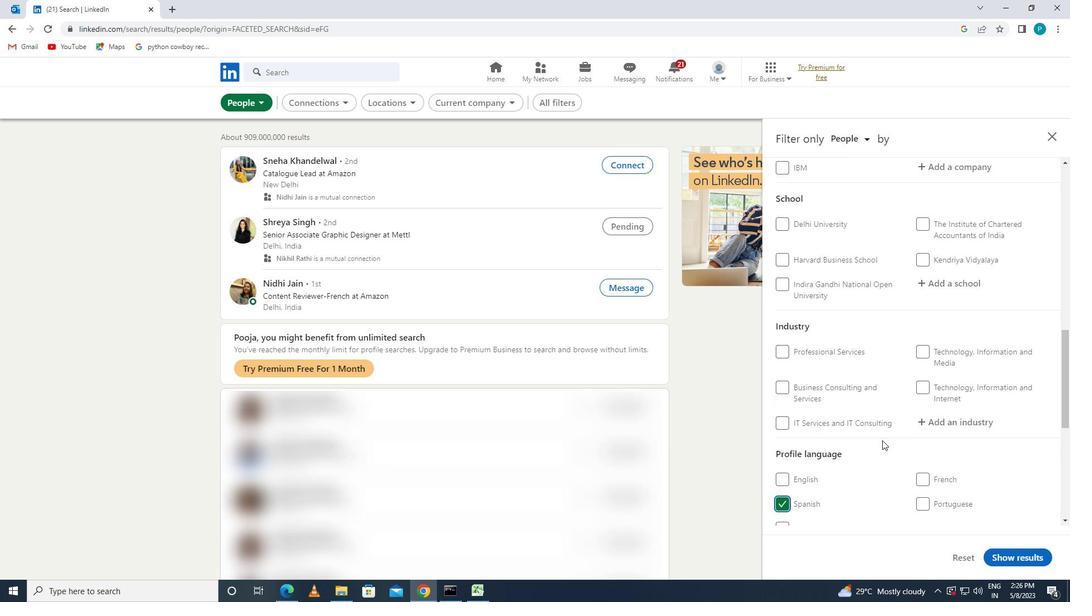 
Action: Mouse moved to (968, 348)
Screenshot: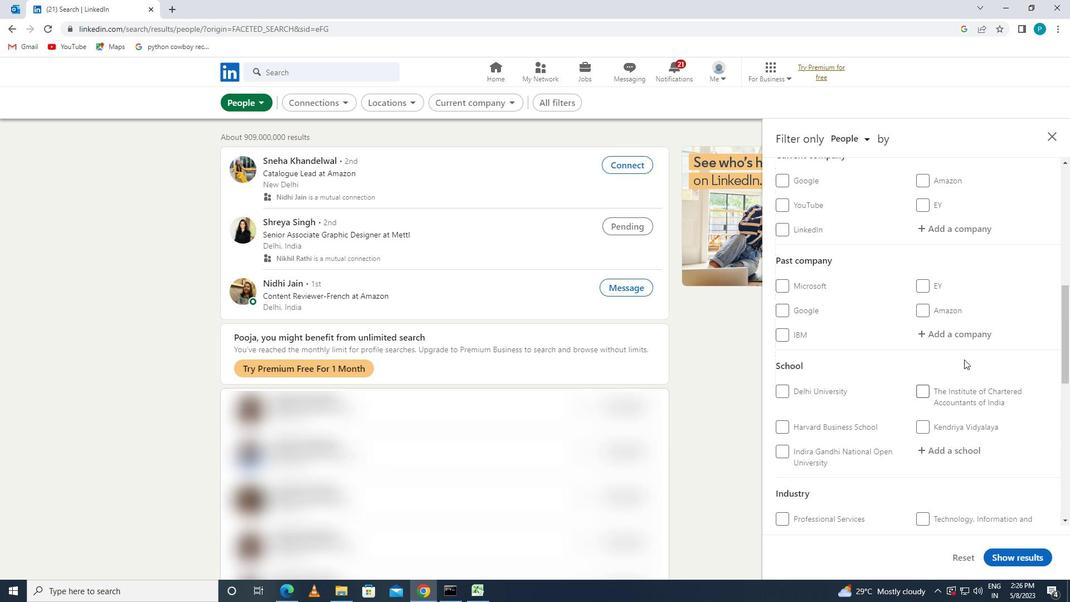 
Action: Mouse scrolled (968, 349) with delta (0, 0)
Screenshot: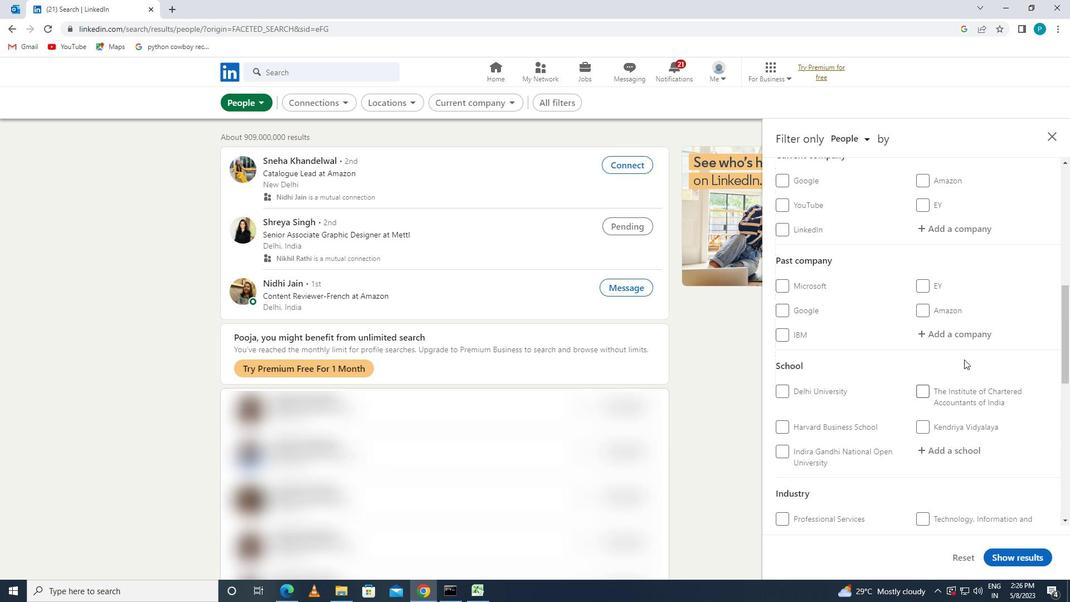
Action: Mouse scrolled (968, 349) with delta (0, 0)
Screenshot: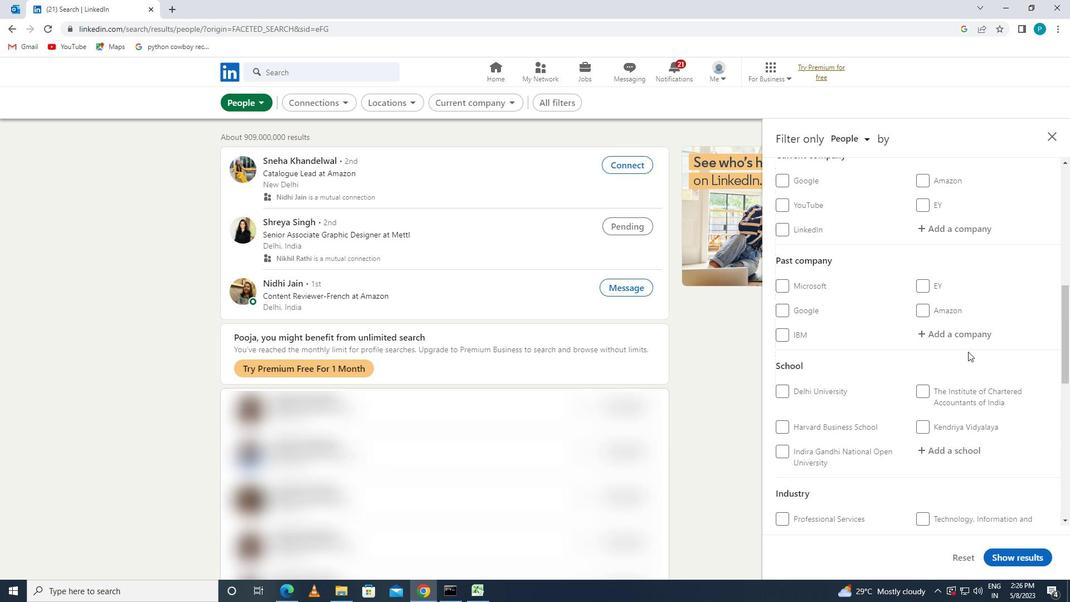 
Action: Mouse scrolled (968, 349) with delta (0, 0)
Screenshot: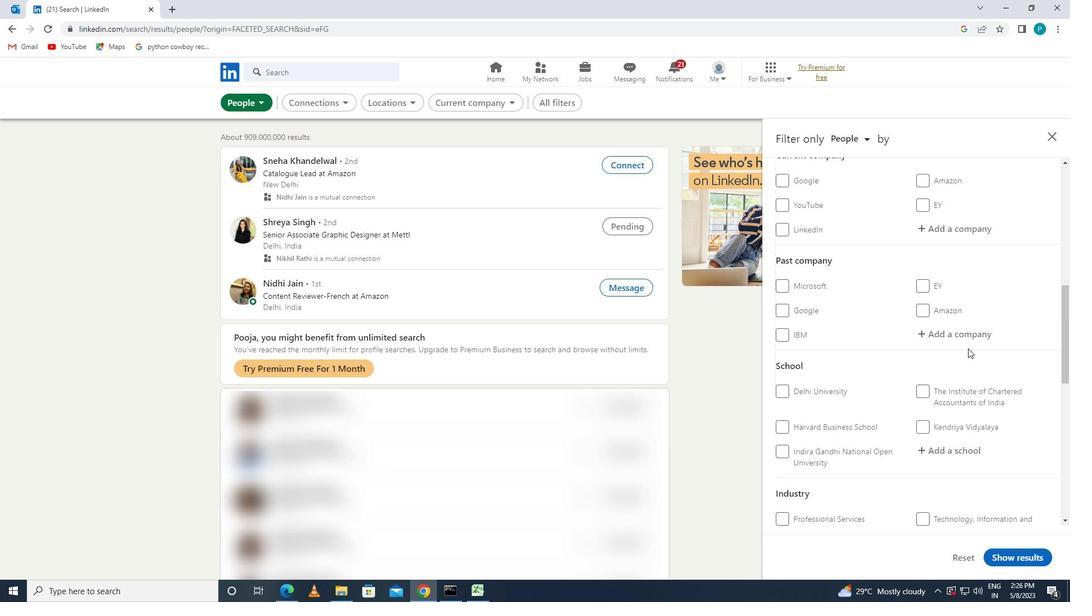 
Action: Mouse moved to (961, 402)
Screenshot: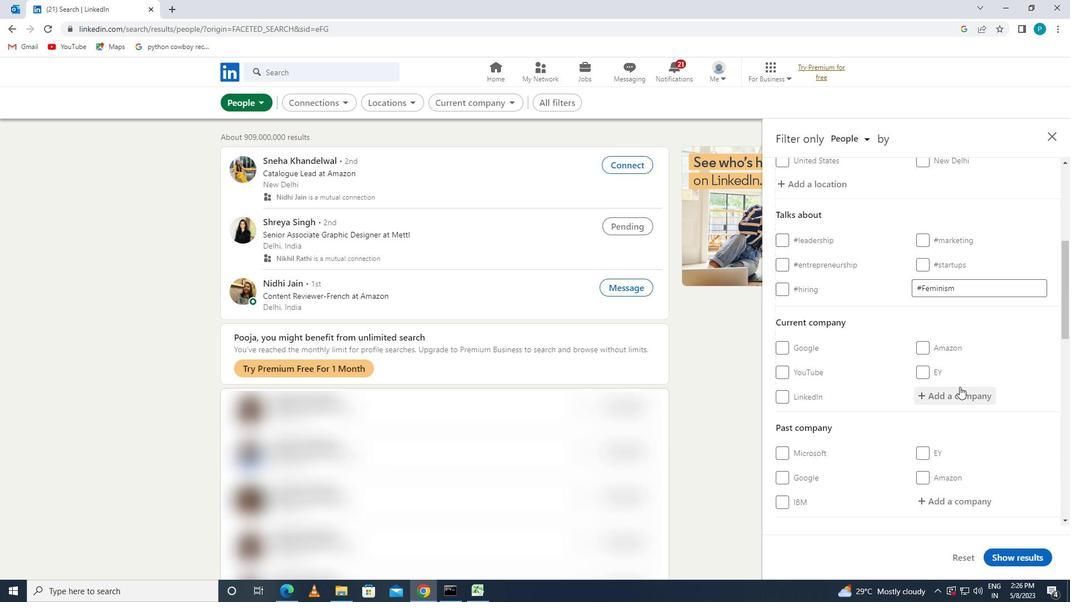 
Action: Mouse pressed left at (961, 402)
Screenshot: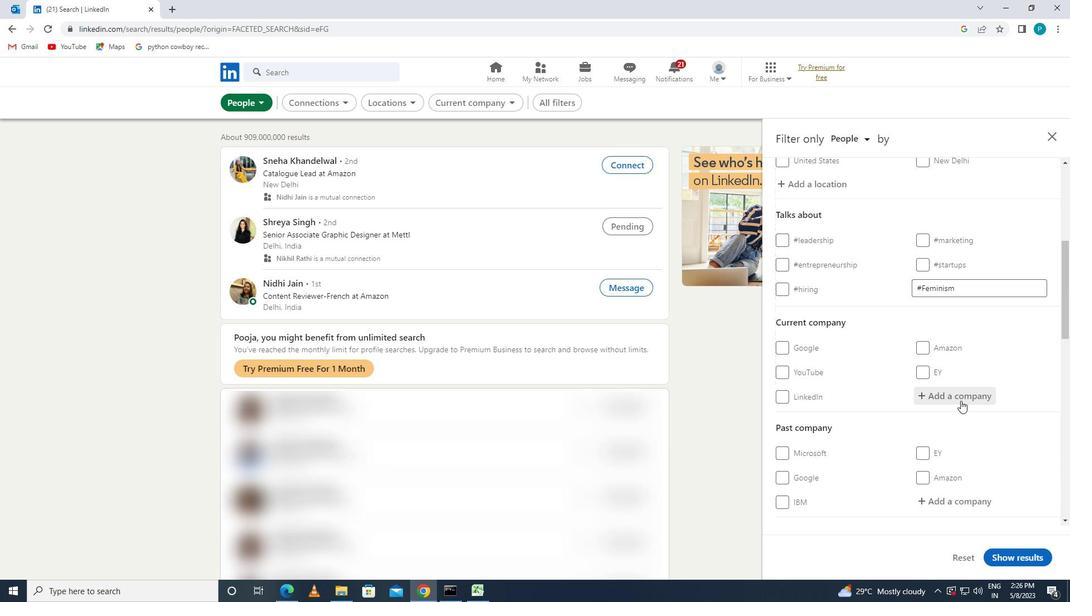 
Action: Key pressed <Key.caps_lock>M<Key.caps_lock>ETSO
Screenshot: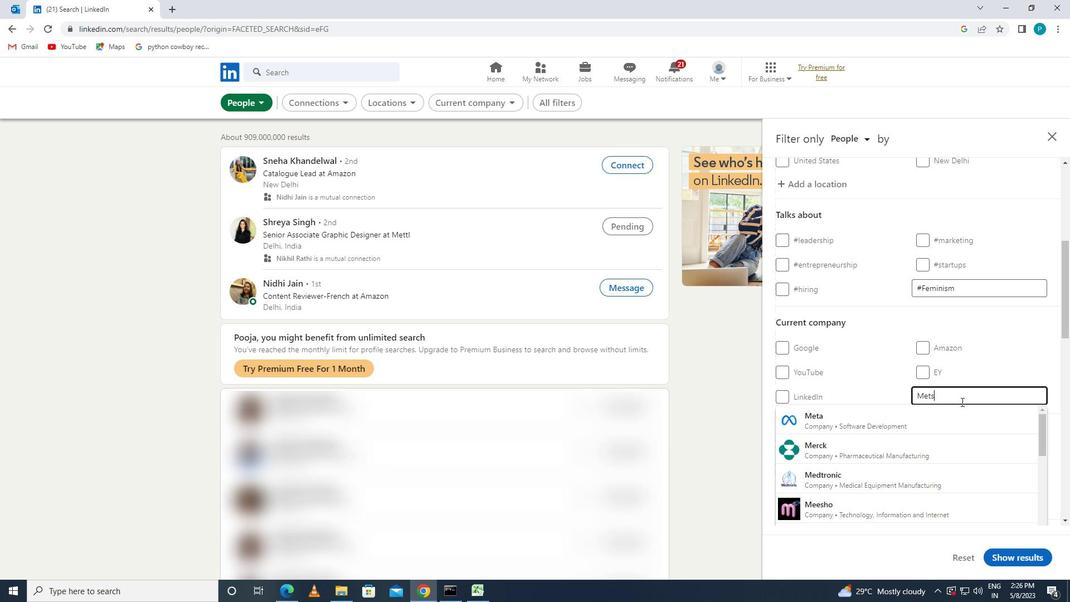 
Action: Mouse moved to (950, 442)
Screenshot: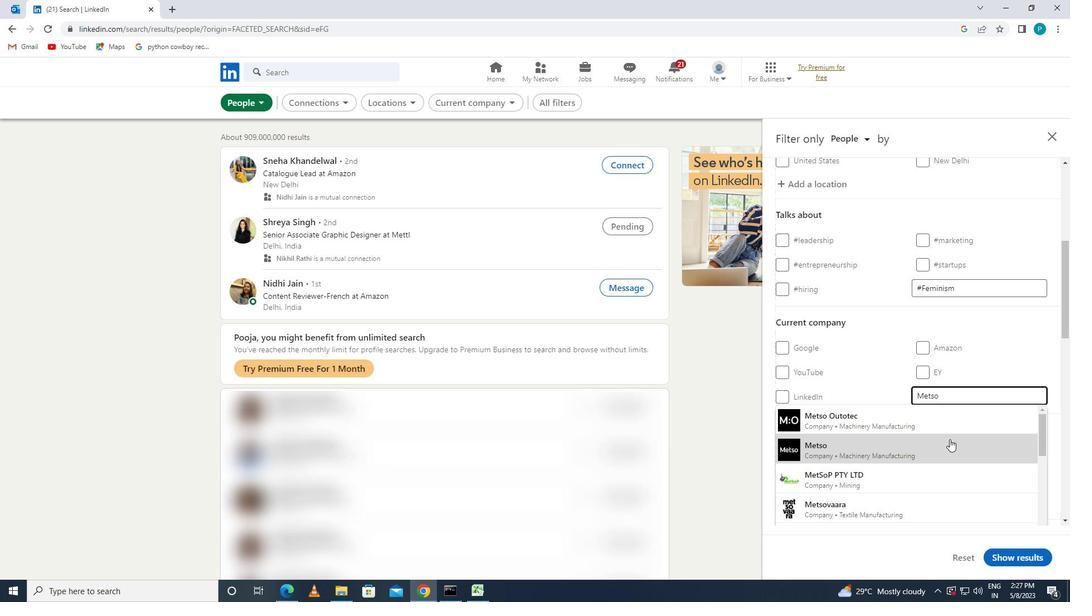 
Action: Mouse pressed left at (950, 442)
Screenshot: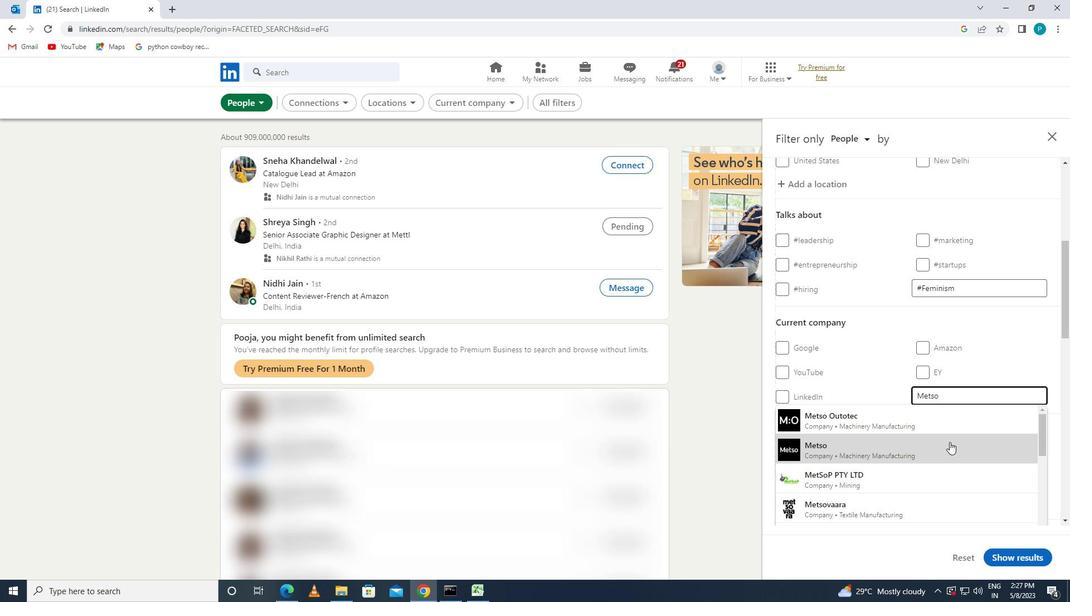 
Action: Mouse moved to (1039, 424)
Screenshot: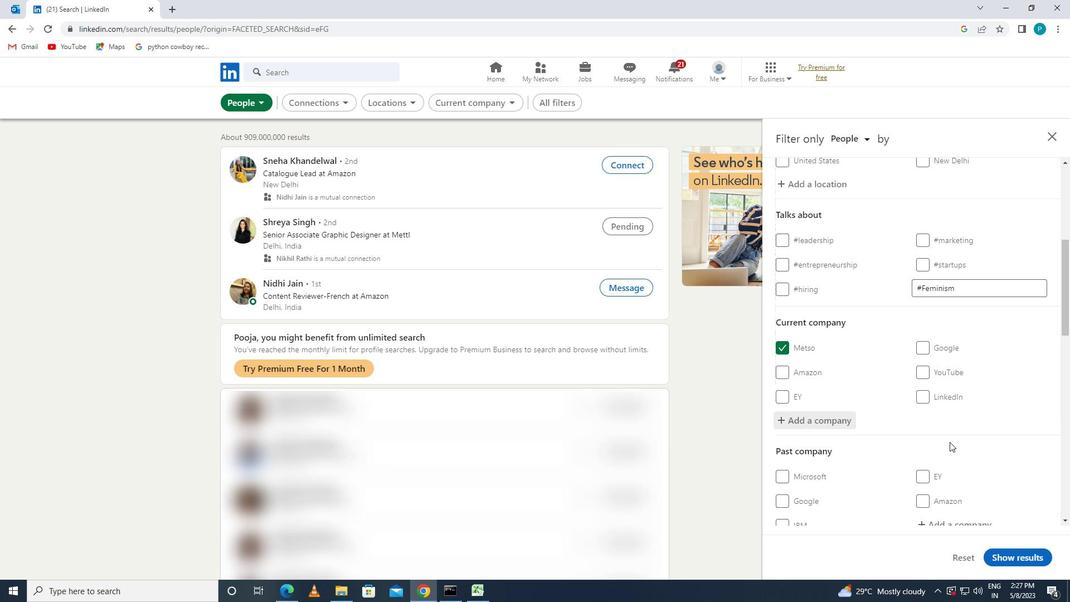 
Action: Mouse scrolled (1039, 423) with delta (0, 0)
Screenshot: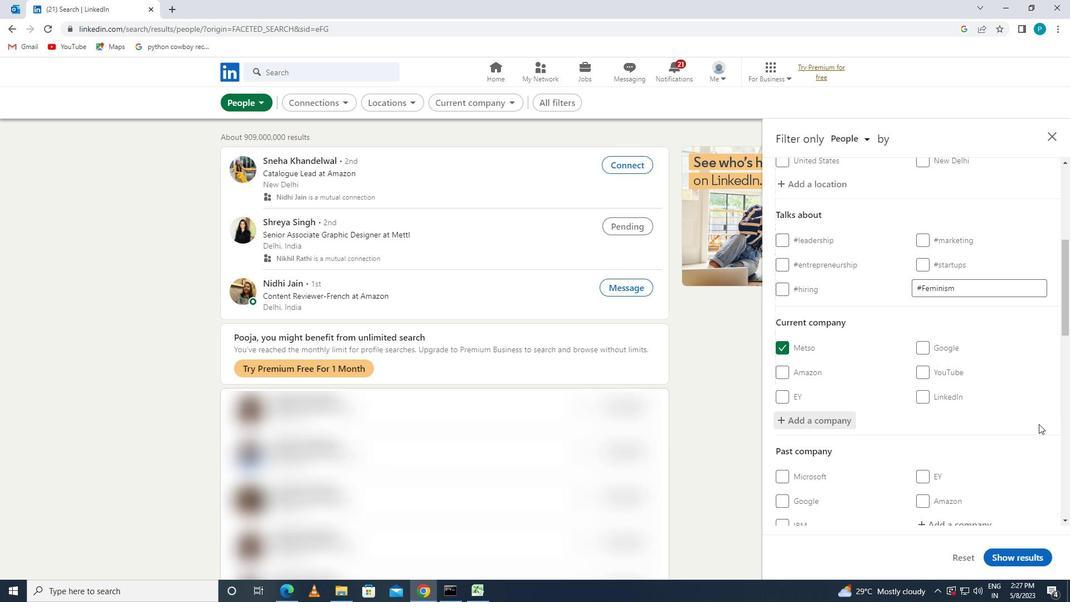 
Action: Mouse scrolled (1039, 423) with delta (0, 0)
Screenshot: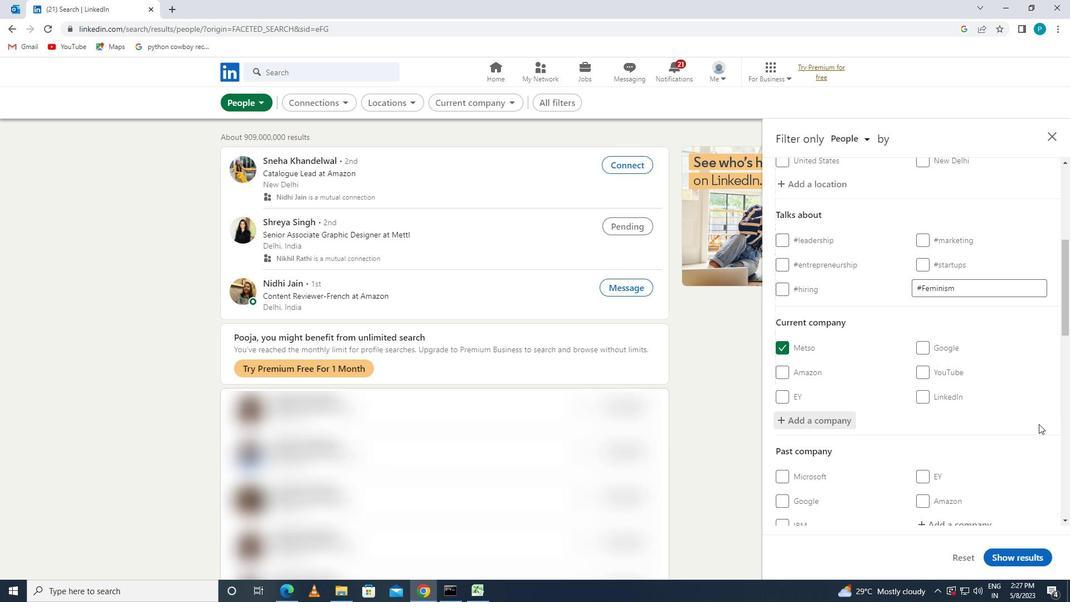 
Action: Mouse scrolled (1039, 423) with delta (0, 0)
Screenshot: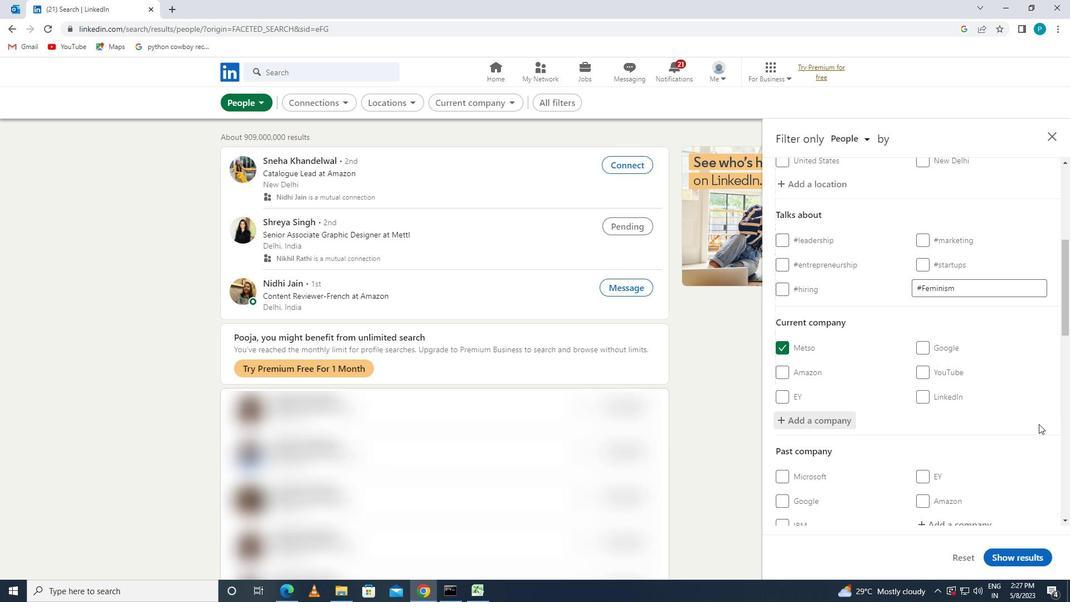 
Action: Mouse moved to (954, 465)
Screenshot: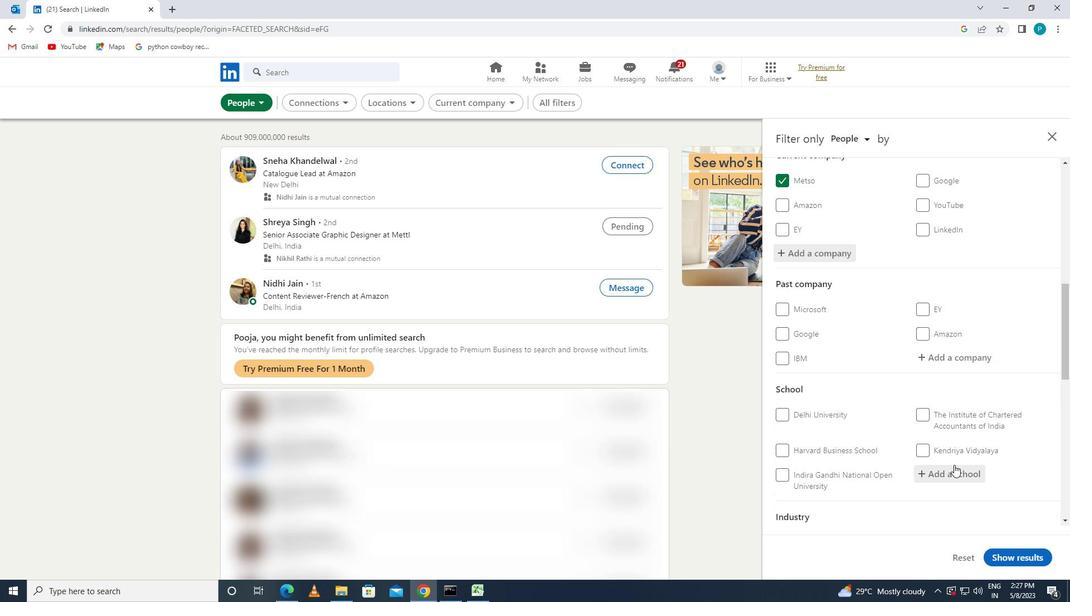 
Action: Mouse pressed left at (954, 465)
Screenshot: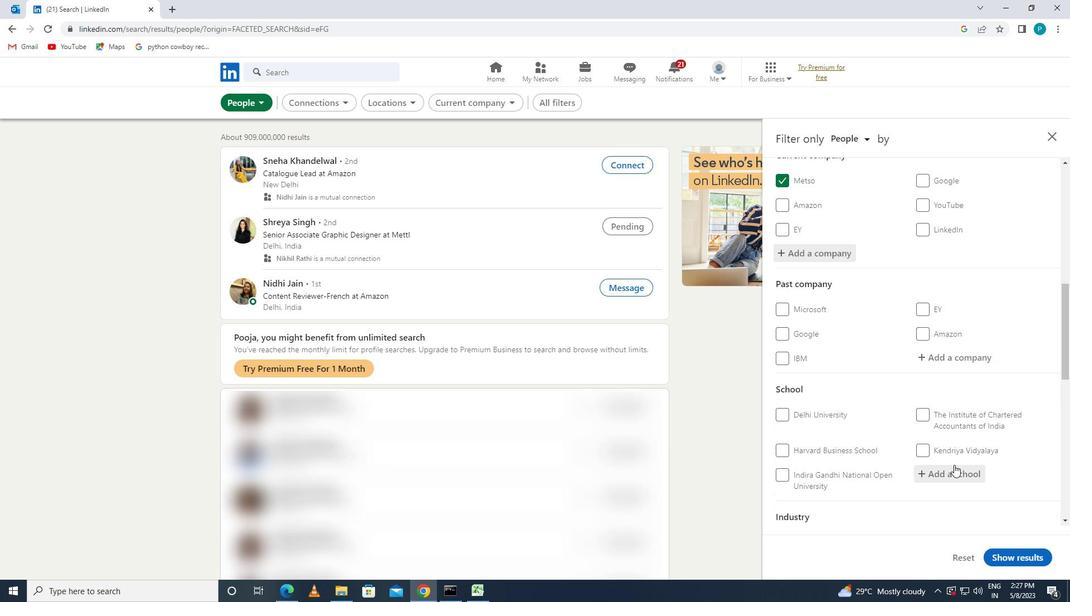 
Action: Mouse moved to (954, 467)
Screenshot: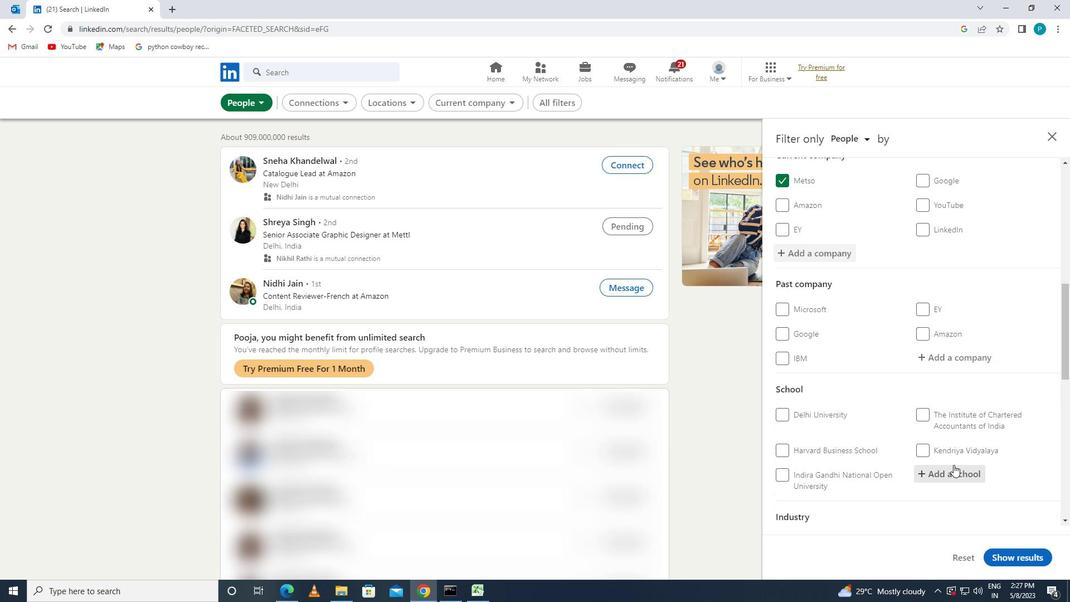 
Action: Key pressed G<Key.caps_lock>EE<Key.backspace><Key.backspace><Key.backspace><Key.backspace><Key.backspace><Key.backspace><Key.backspace>G<Key.caps_lock>EETANJALI
Screenshot: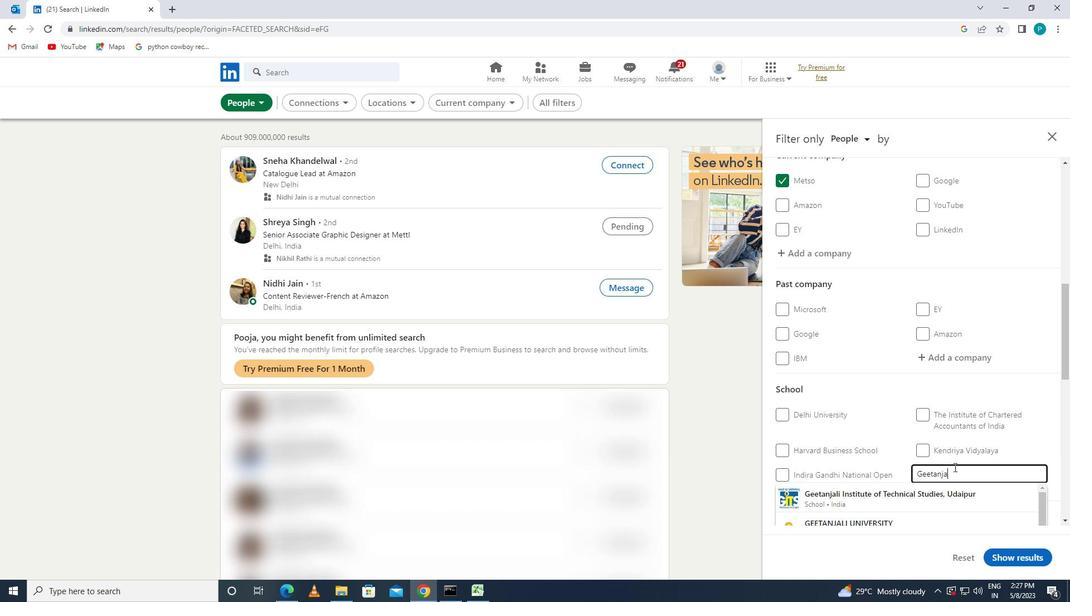 
Action: Mouse moved to (950, 406)
Screenshot: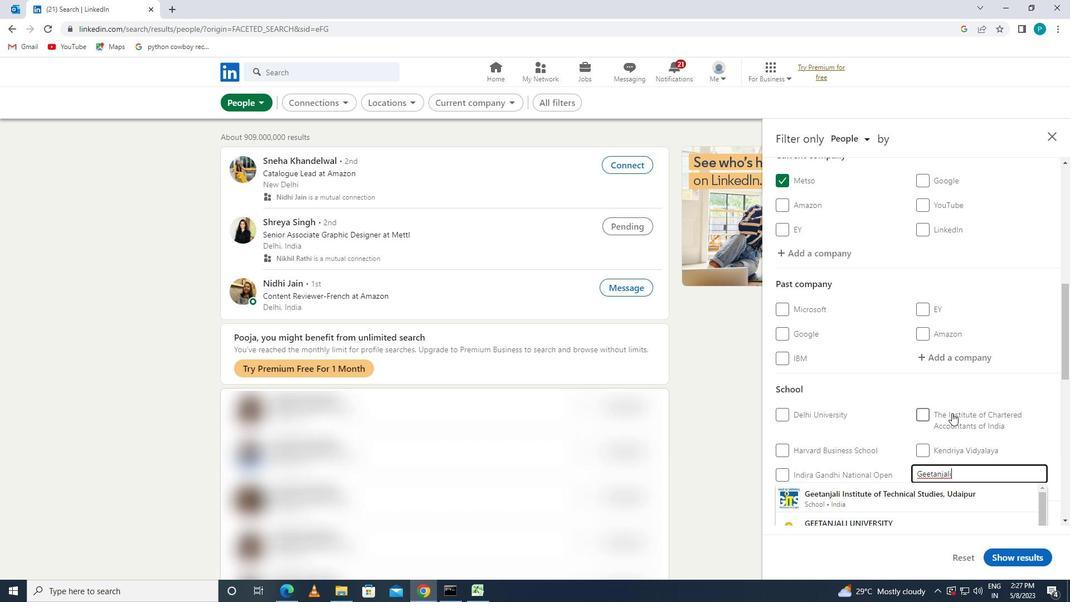 
Action: Mouse scrolled (950, 405) with delta (0, 0)
Screenshot: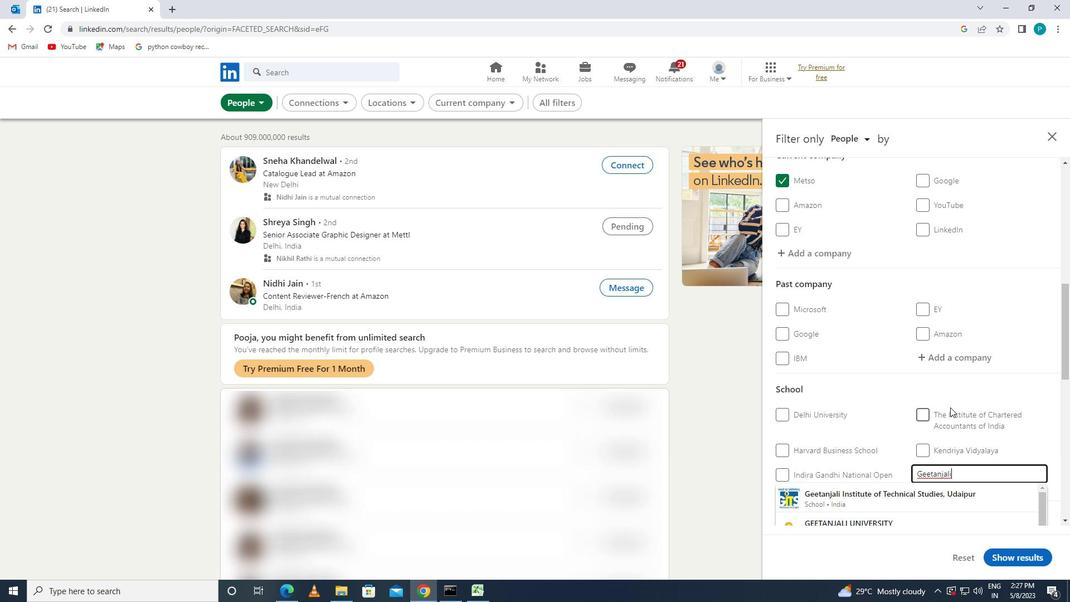 
Action: Mouse moved to (950, 440)
Screenshot: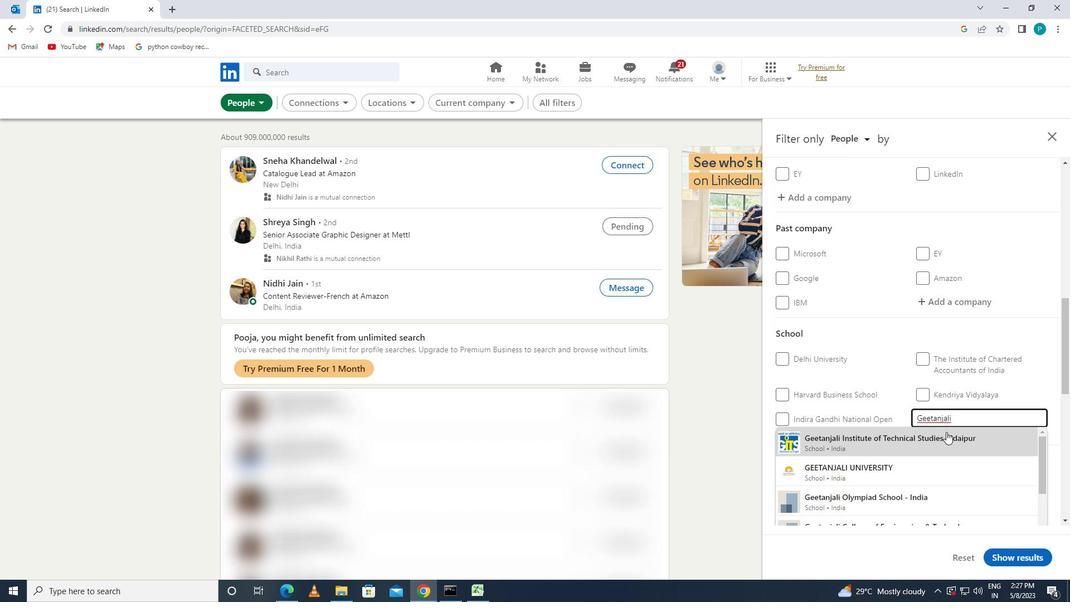 
Action: Mouse pressed left at (950, 440)
Screenshot: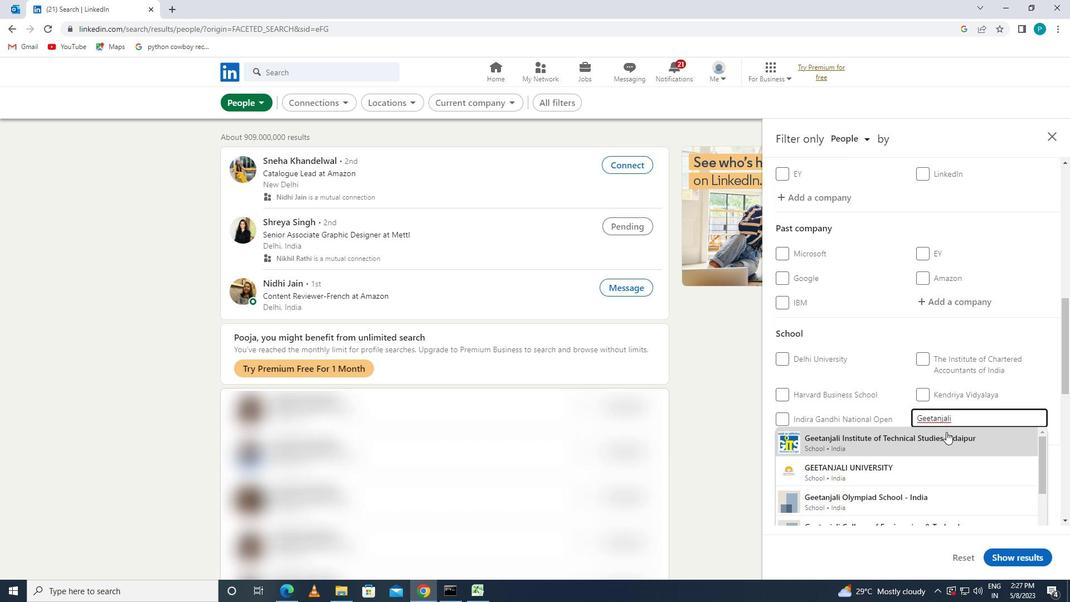 
Action: Mouse moved to (971, 426)
Screenshot: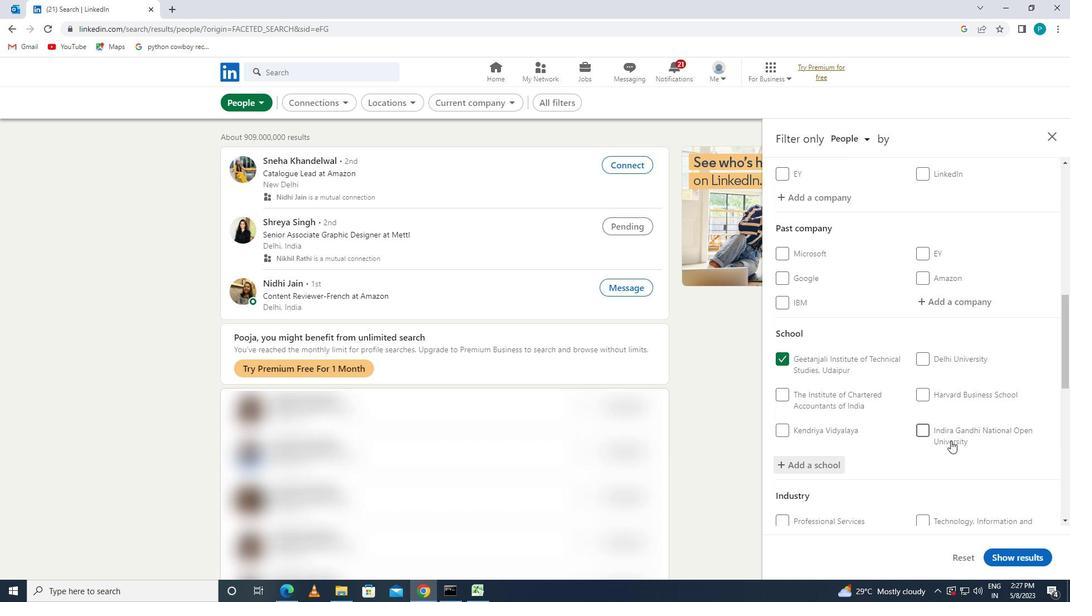
Action: Mouse scrolled (971, 426) with delta (0, 0)
Screenshot: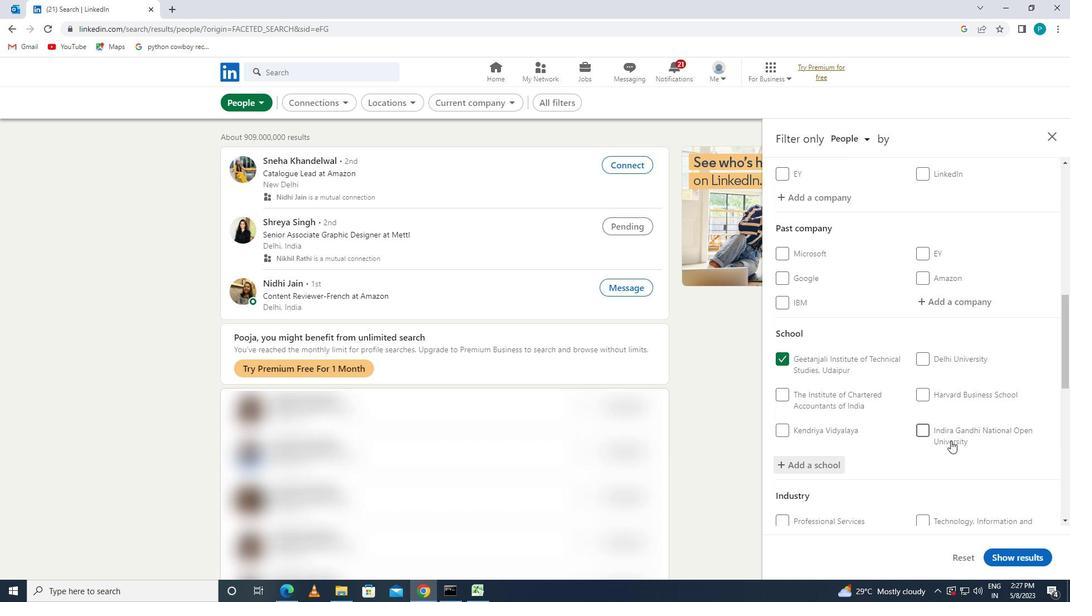 
Action: Mouse moved to (971, 426)
Screenshot: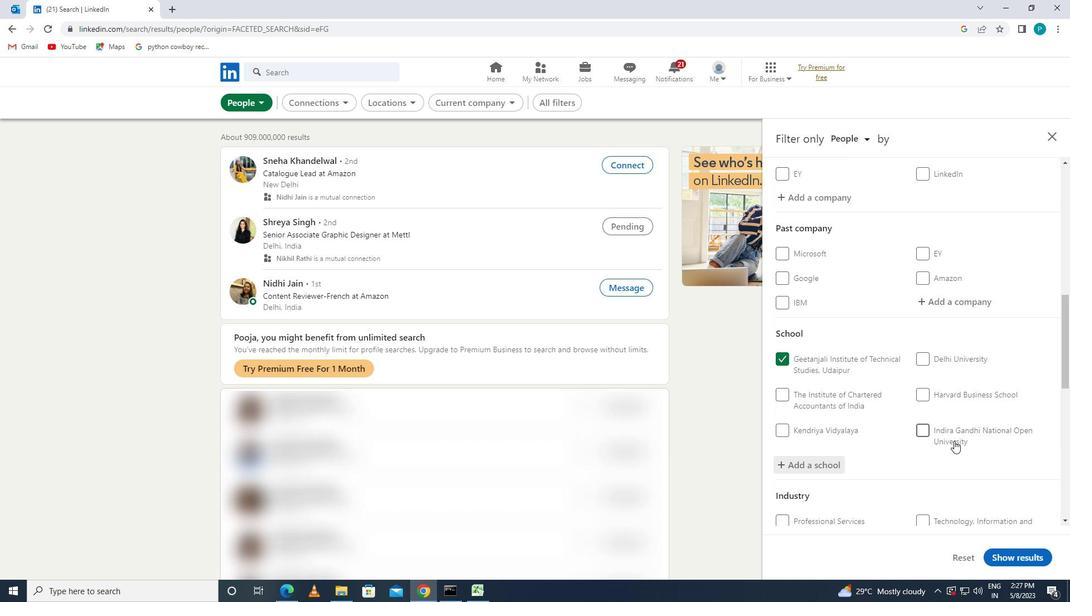 
Action: Mouse scrolled (971, 425) with delta (0, 0)
Screenshot: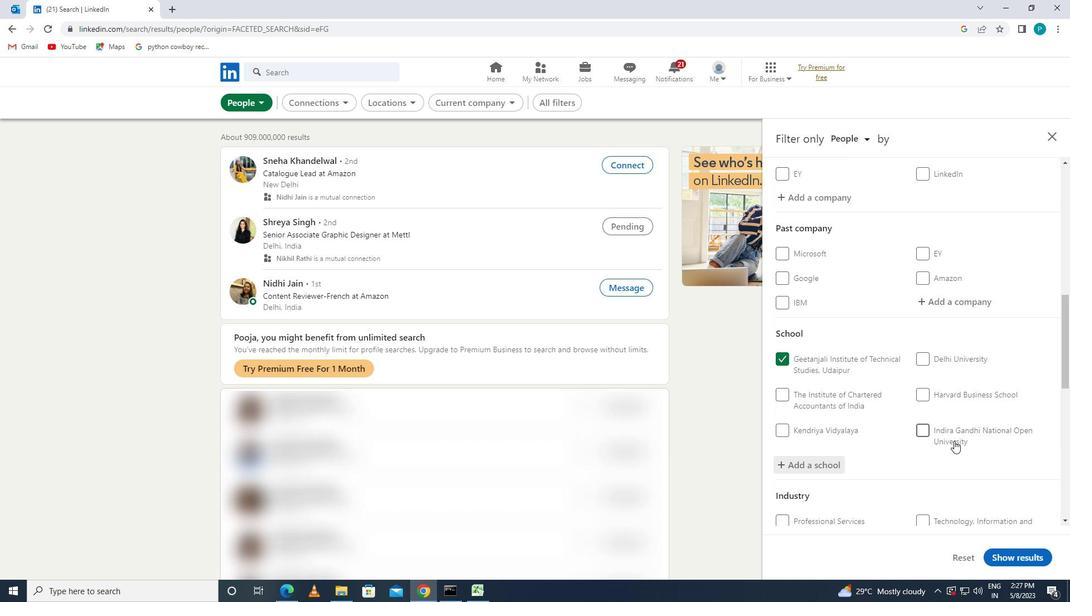 
Action: Mouse scrolled (971, 425) with delta (0, 0)
Screenshot: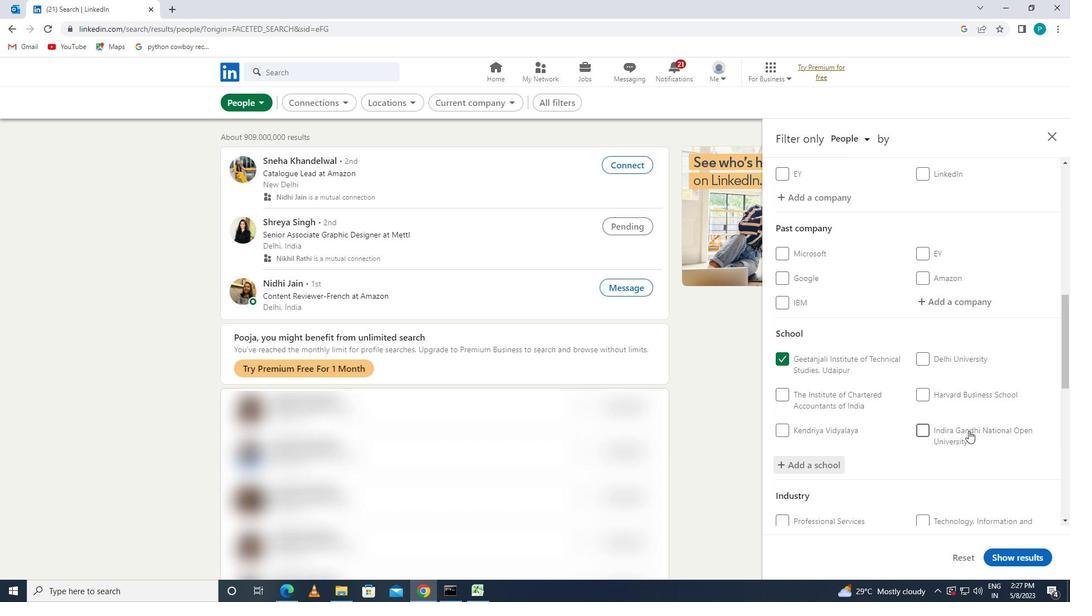 
Action: Mouse scrolled (971, 425) with delta (0, 0)
Screenshot: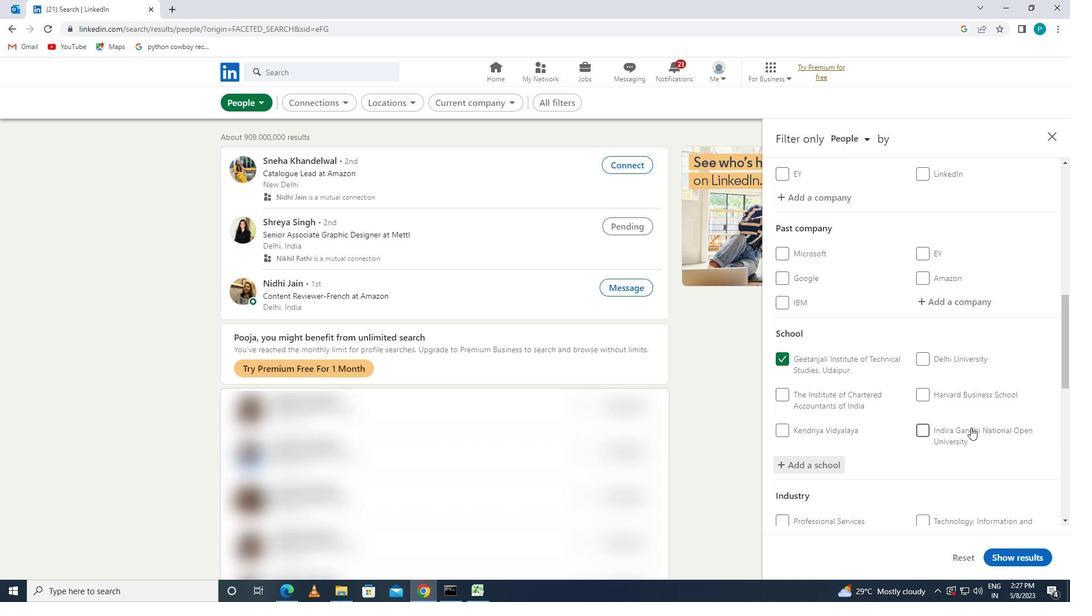 
Action: Mouse moved to (972, 420)
Screenshot: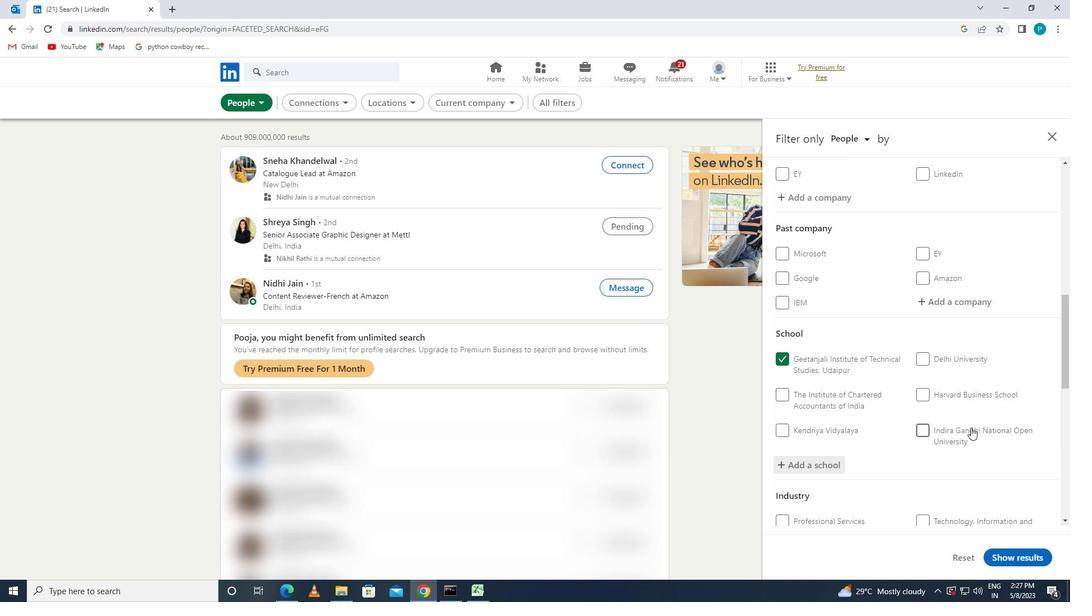 
Action: Mouse scrolled (972, 420) with delta (0, 0)
Screenshot: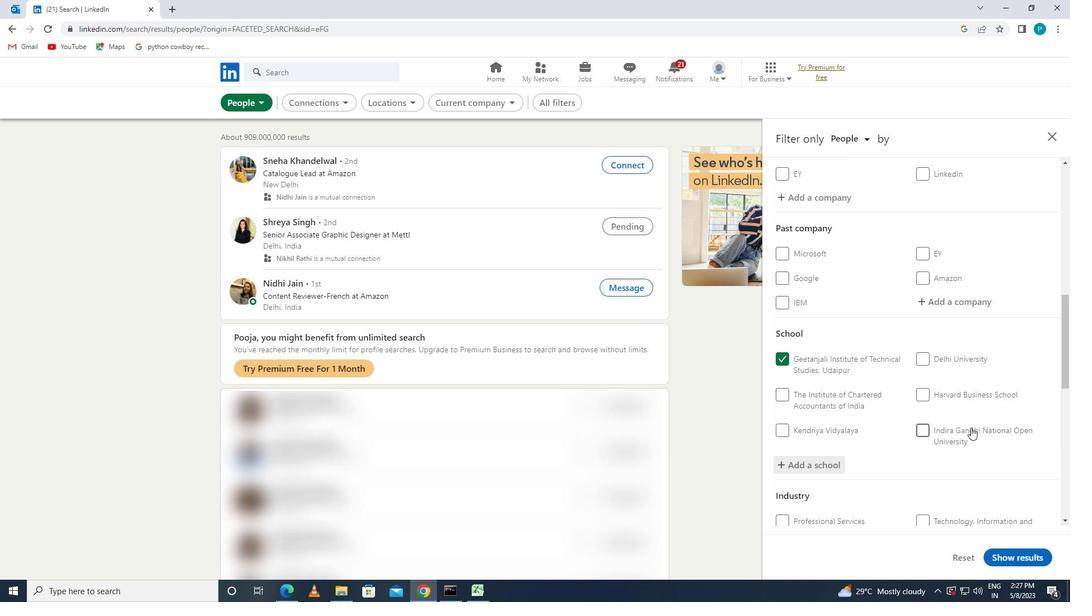 
Action: Mouse moved to (939, 318)
Screenshot: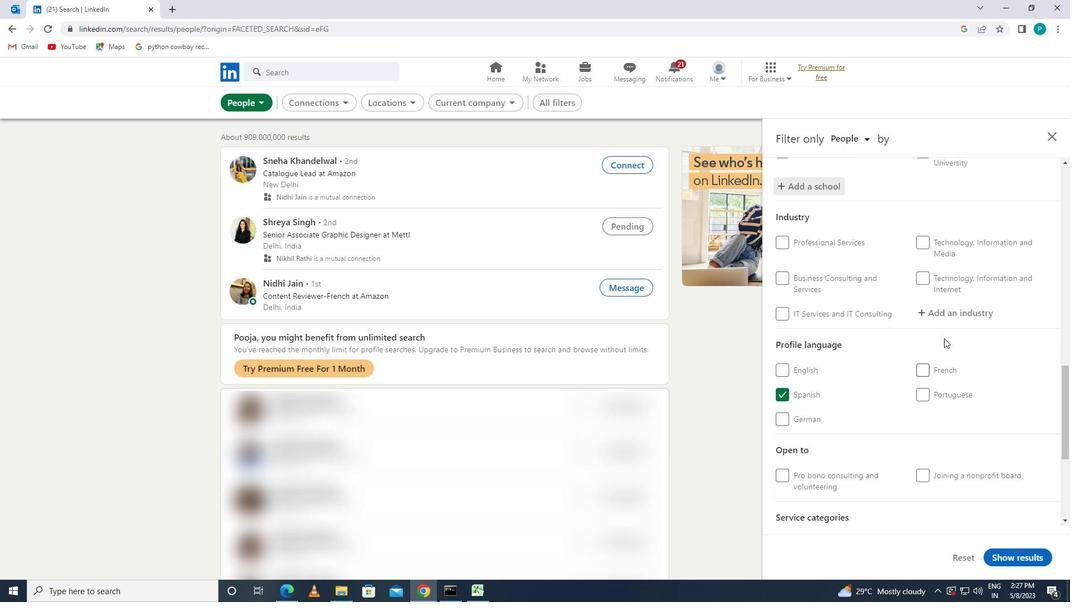 
Action: Mouse pressed left at (939, 318)
Screenshot: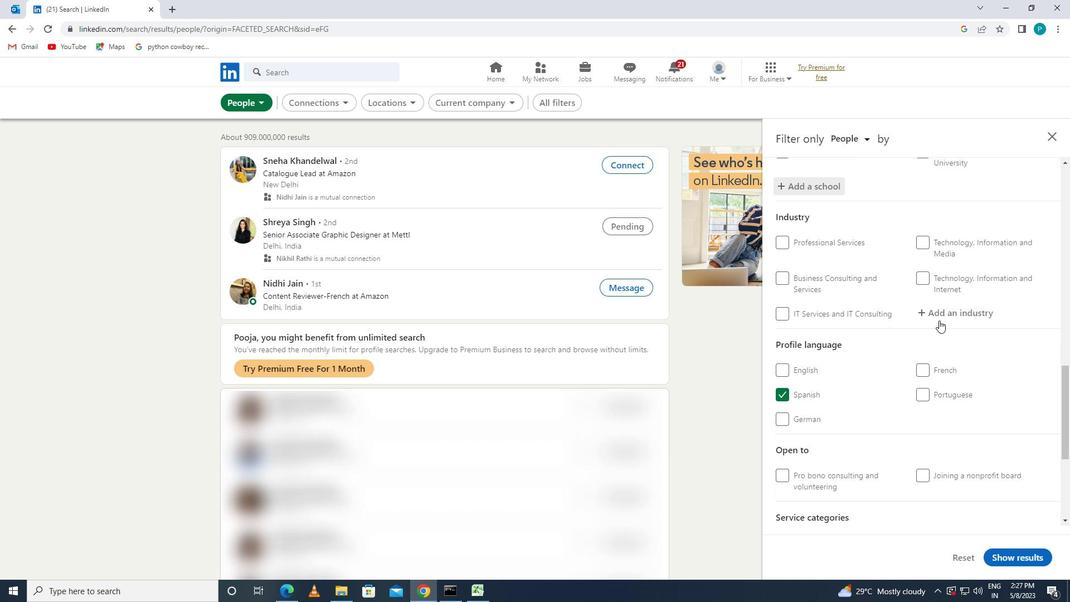 
Action: Mouse moved to (940, 320)
Screenshot: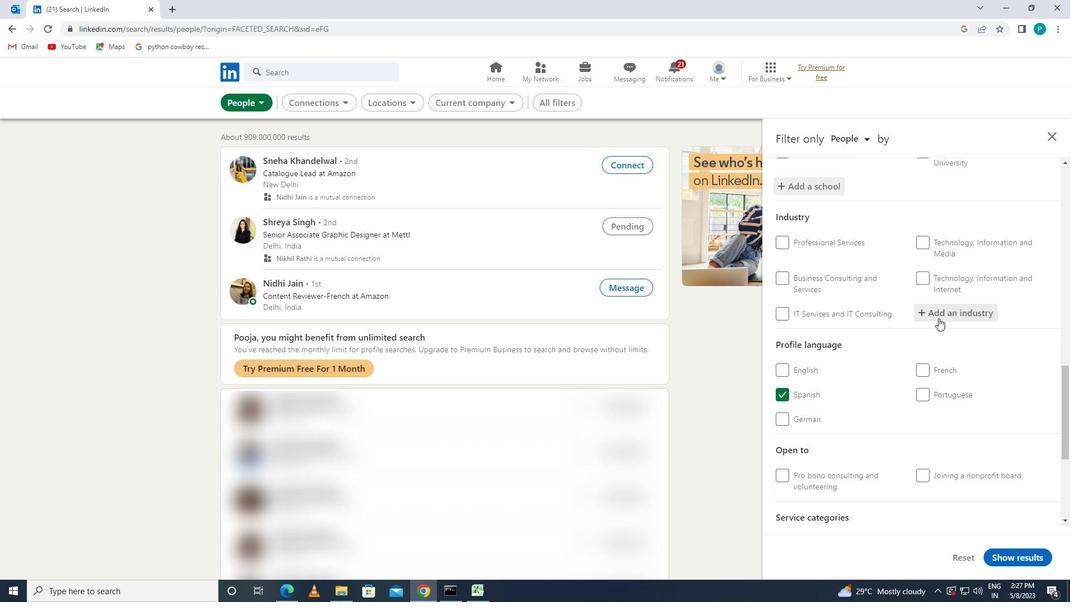 
Action: Key pressed <Key.caps_lock>L<Key.caps_lock>AW
Screenshot: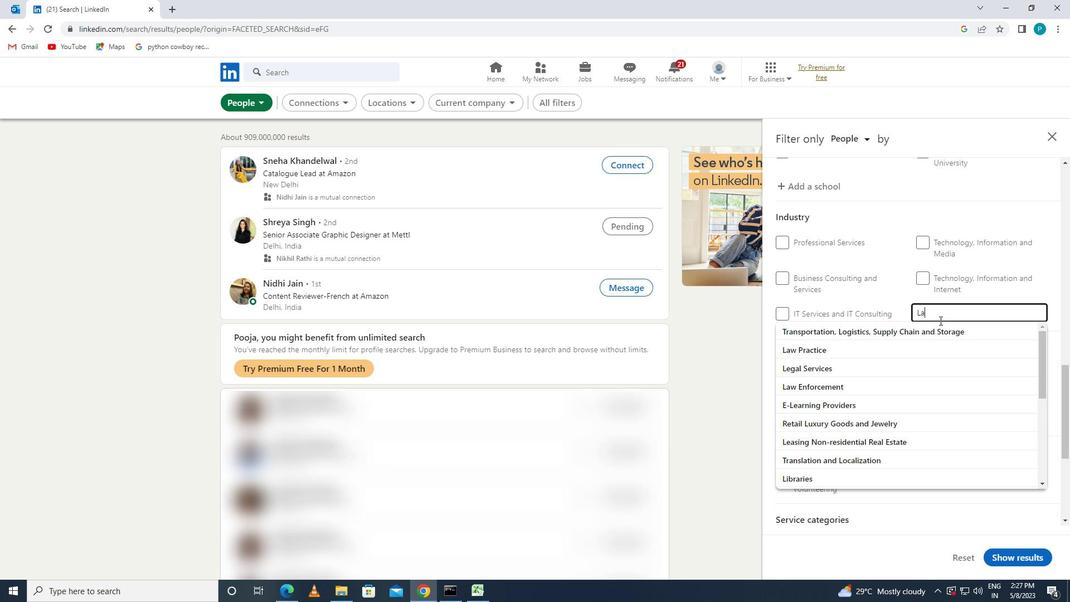 
Action: Mouse moved to (920, 334)
Screenshot: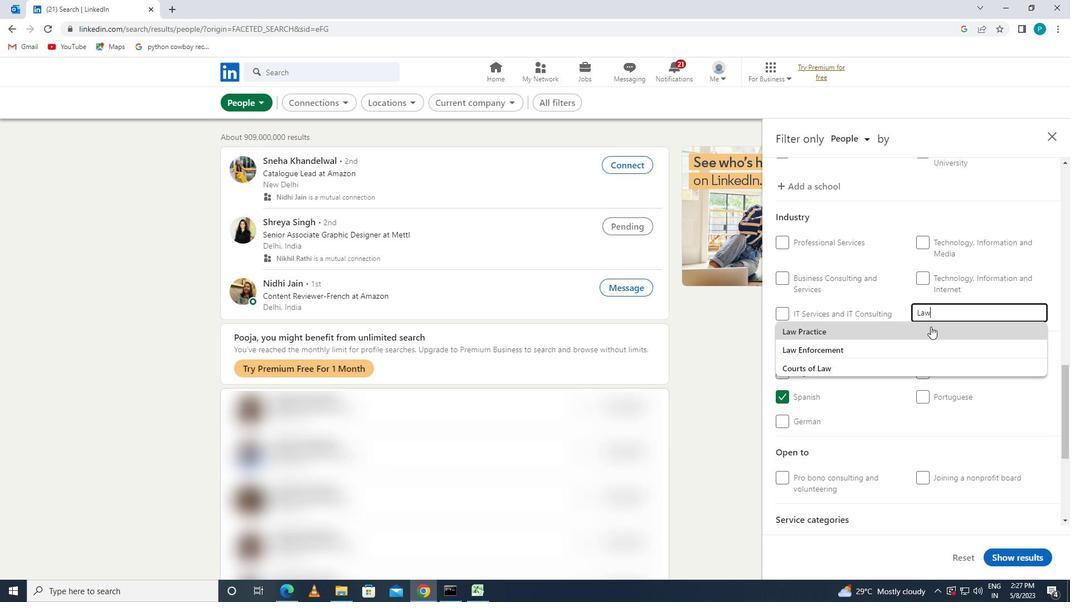 
Action: Mouse pressed left at (920, 334)
Screenshot: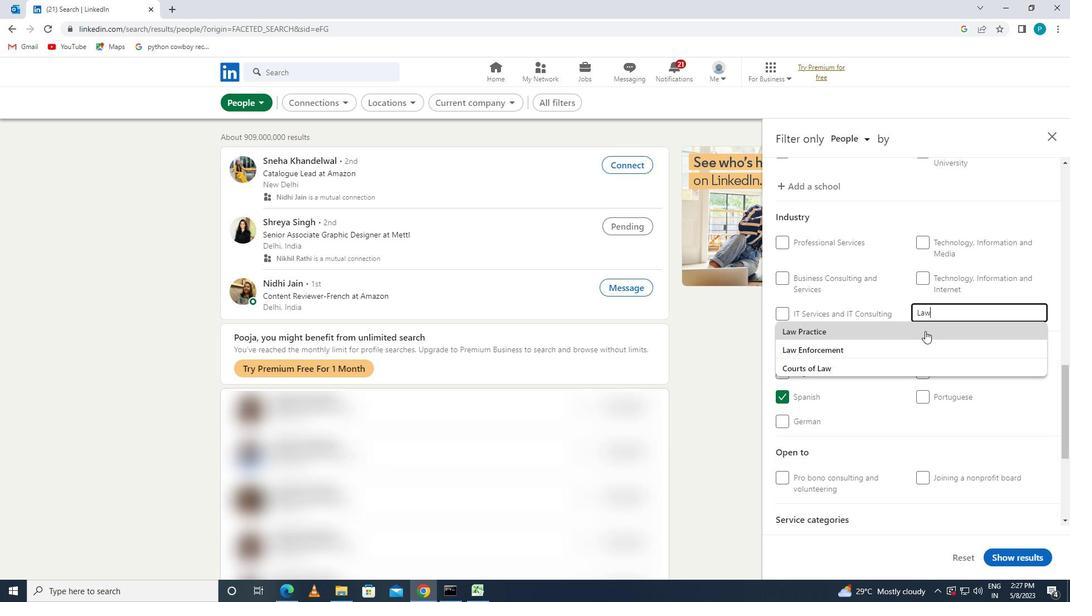 
Action: Mouse moved to (896, 366)
Screenshot: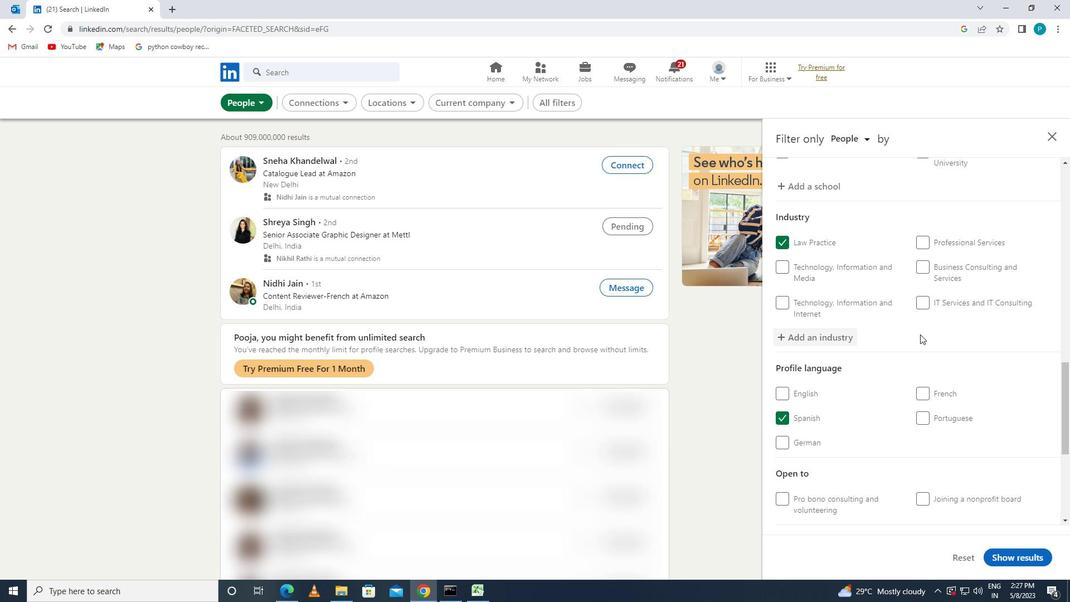 
Action: Mouse scrolled (896, 365) with delta (0, 0)
Screenshot: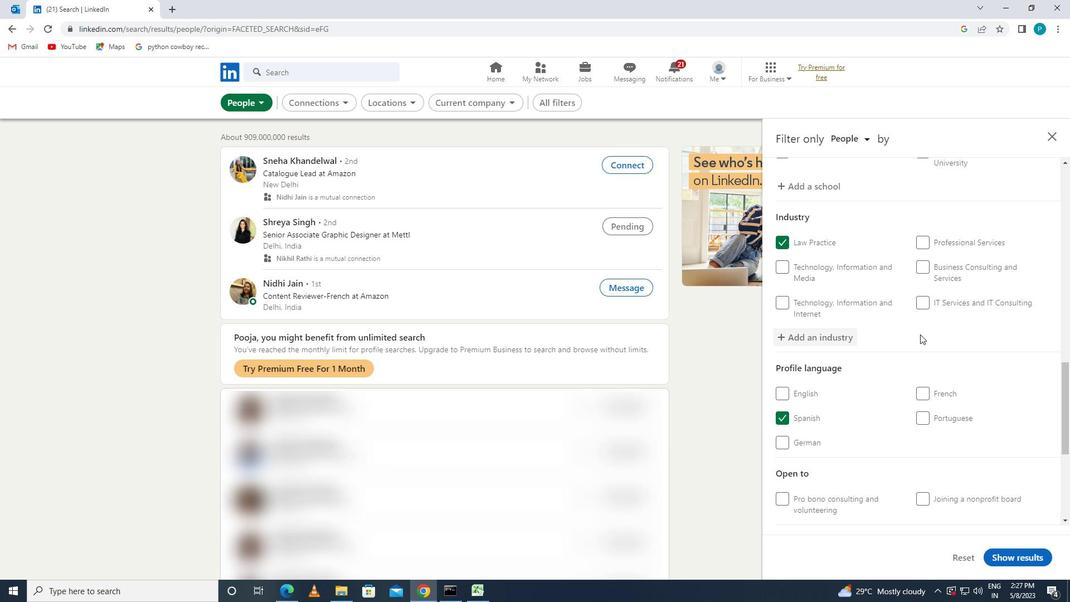 
Action: Mouse moved to (891, 372)
Screenshot: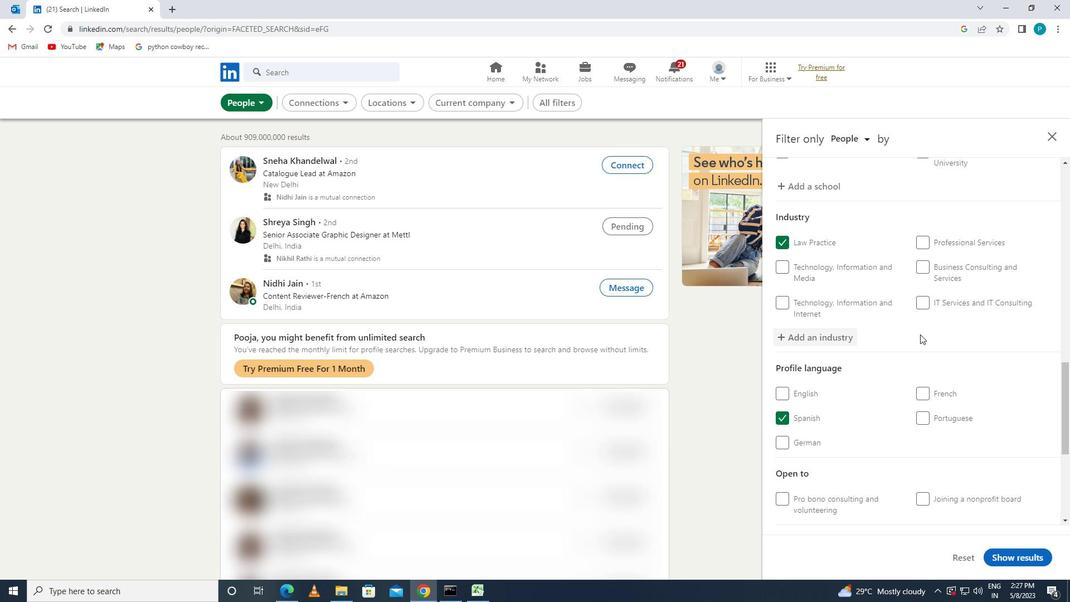 
Action: Mouse scrolled (891, 371) with delta (0, 0)
Screenshot: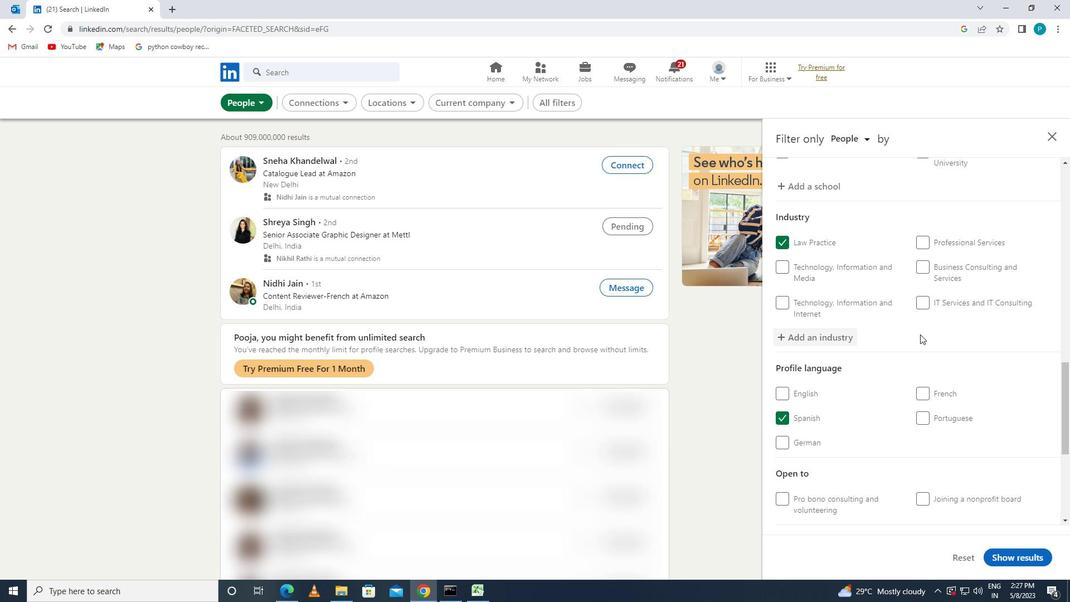 
Action: Mouse moved to (888, 376)
Screenshot: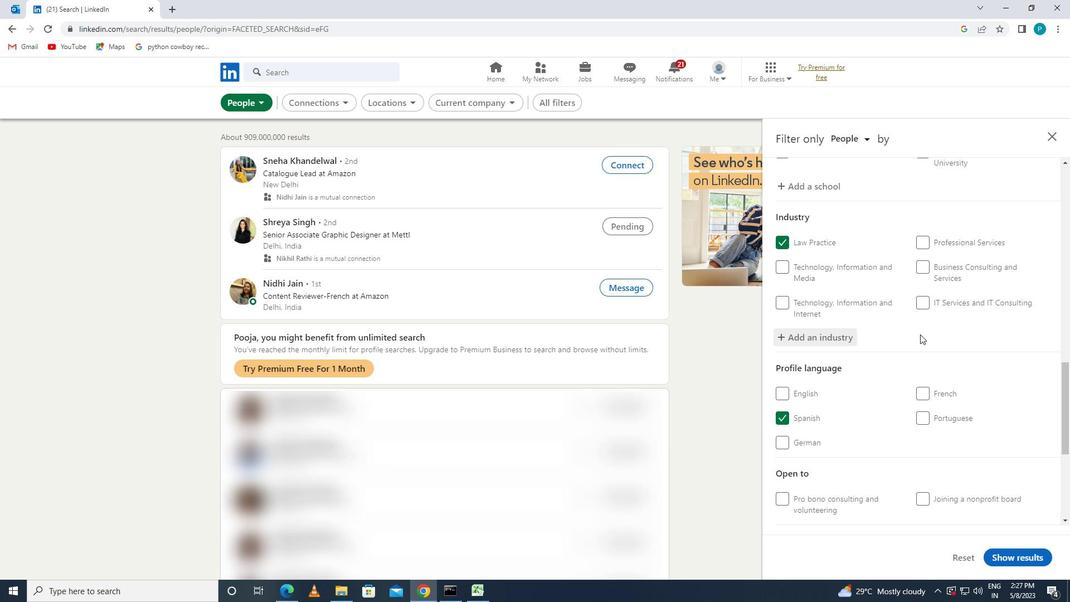 
Action: Mouse scrolled (888, 375) with delta (0, 0)
Screenshot: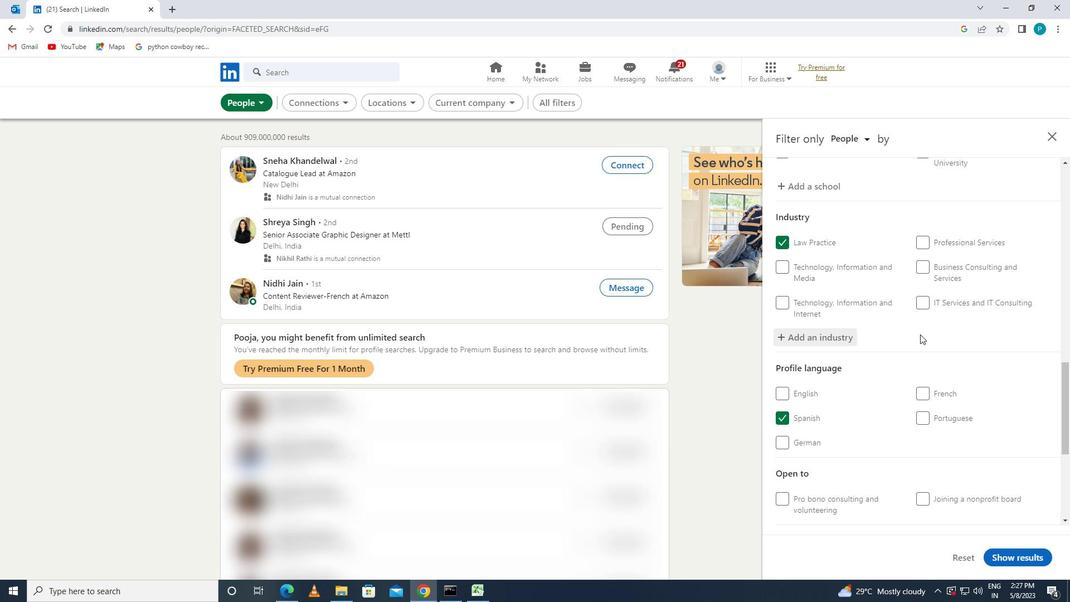 
Action: Mouse moved to (884, 384)
Screenshot: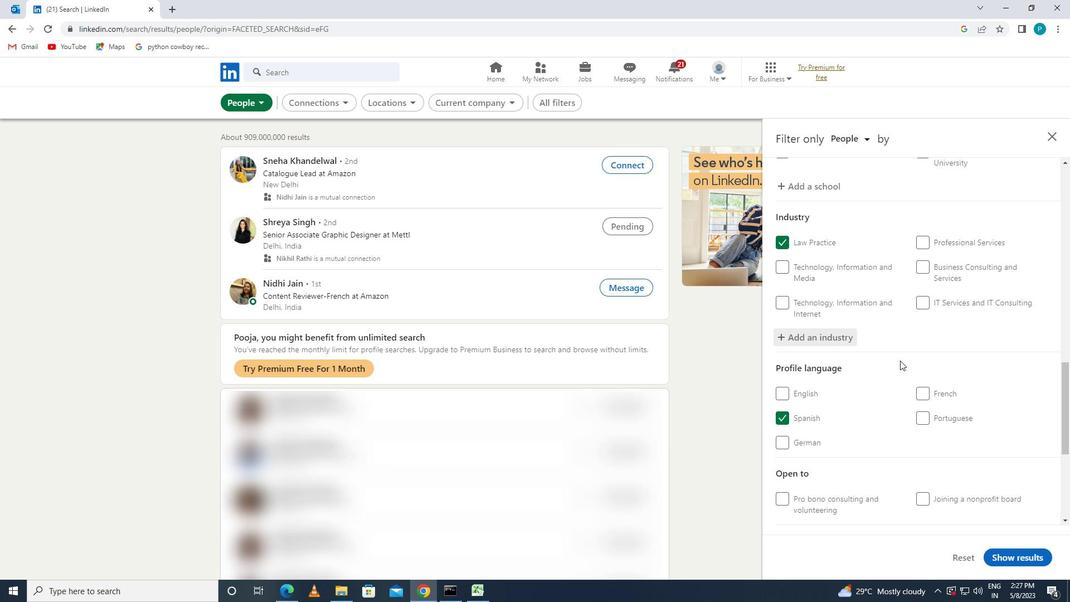 
Action: Mouse scrolled (884, 384) with delta (0, 0)
Screenshot: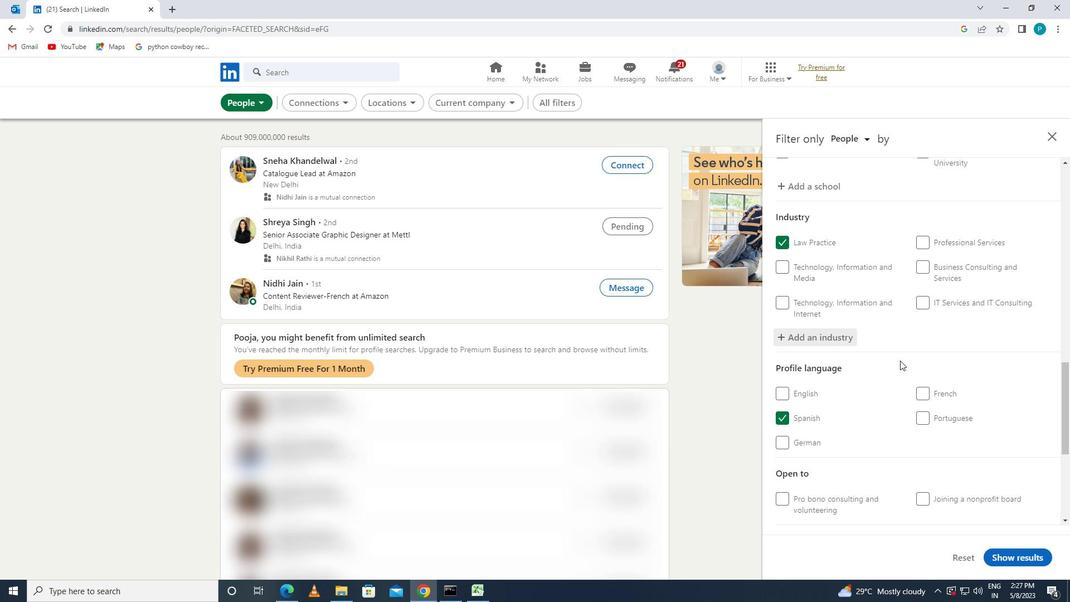 
Action: Mouse moved to (918, 376)
Screenshot: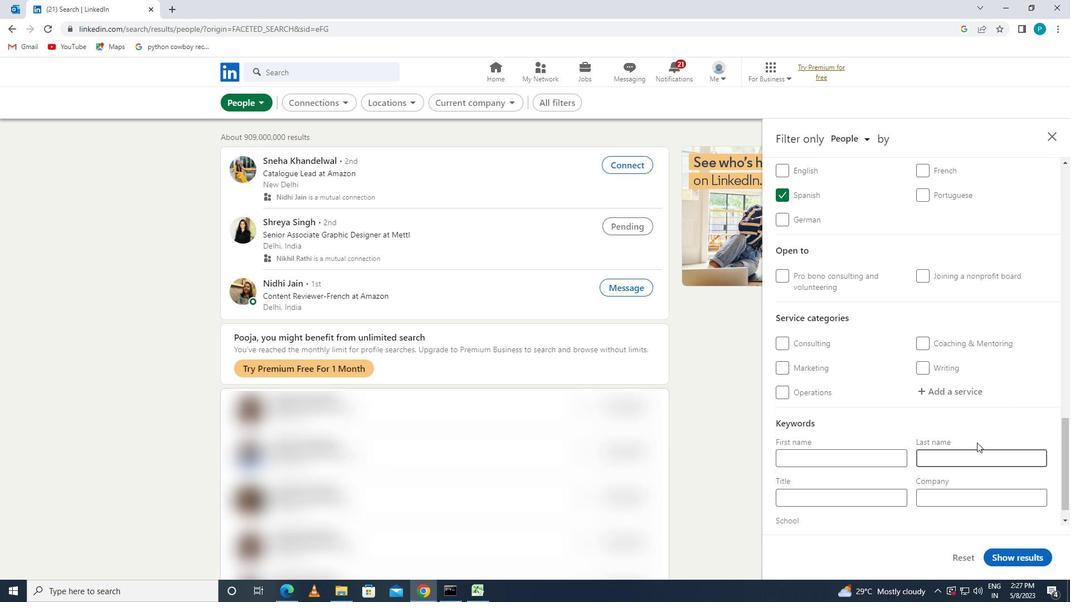 
Action: Mouse pressed left at (918, 376)
Screenshot: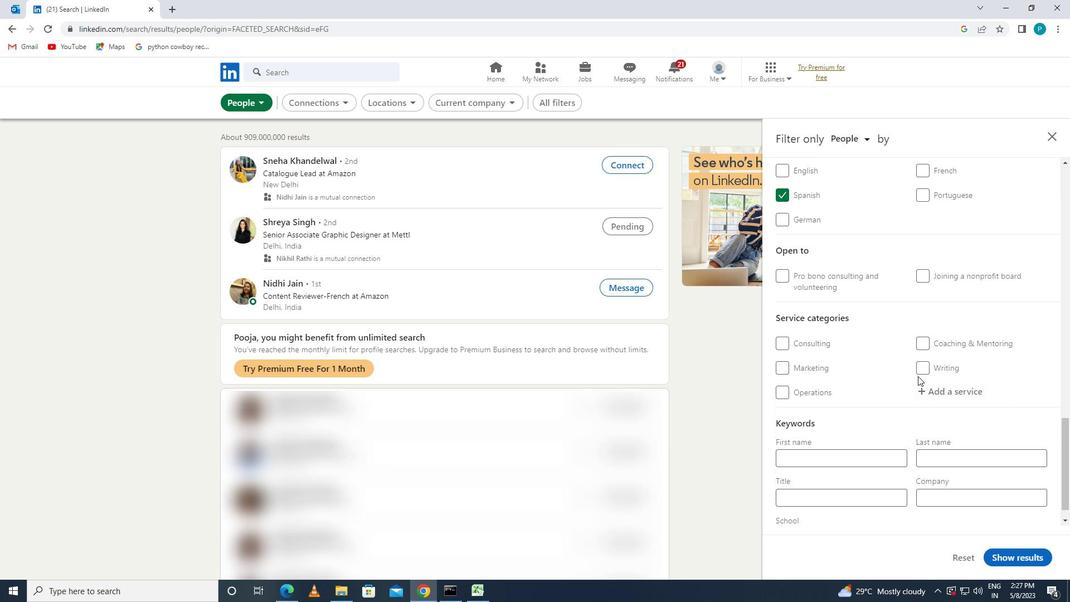 
Action: Mouse moved to (921, 385)
Screenshot: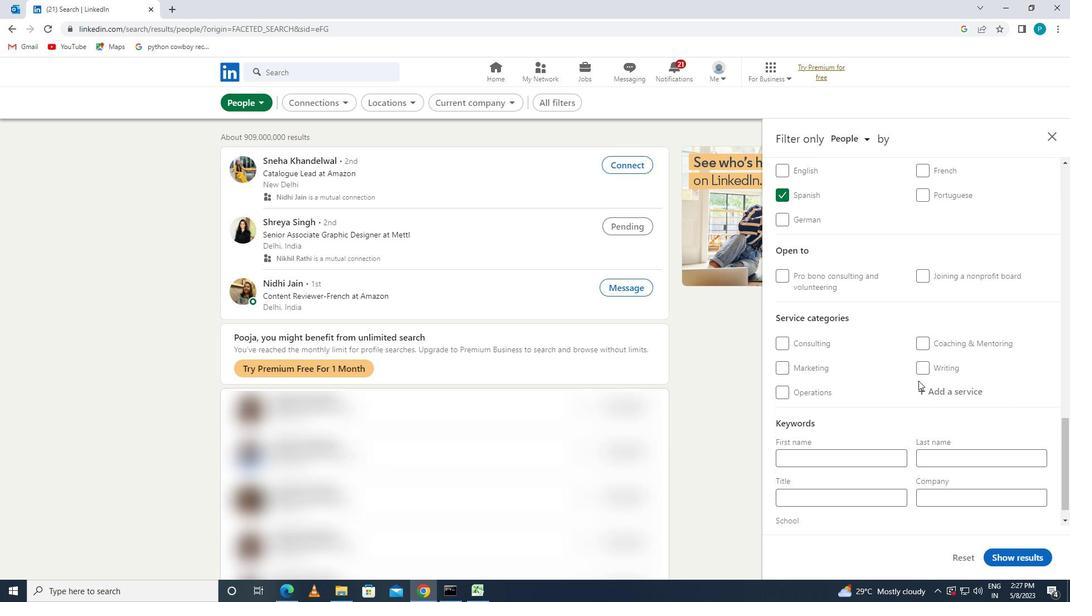 
Action: Mouse pressed left at (921, 385)
Screenshot: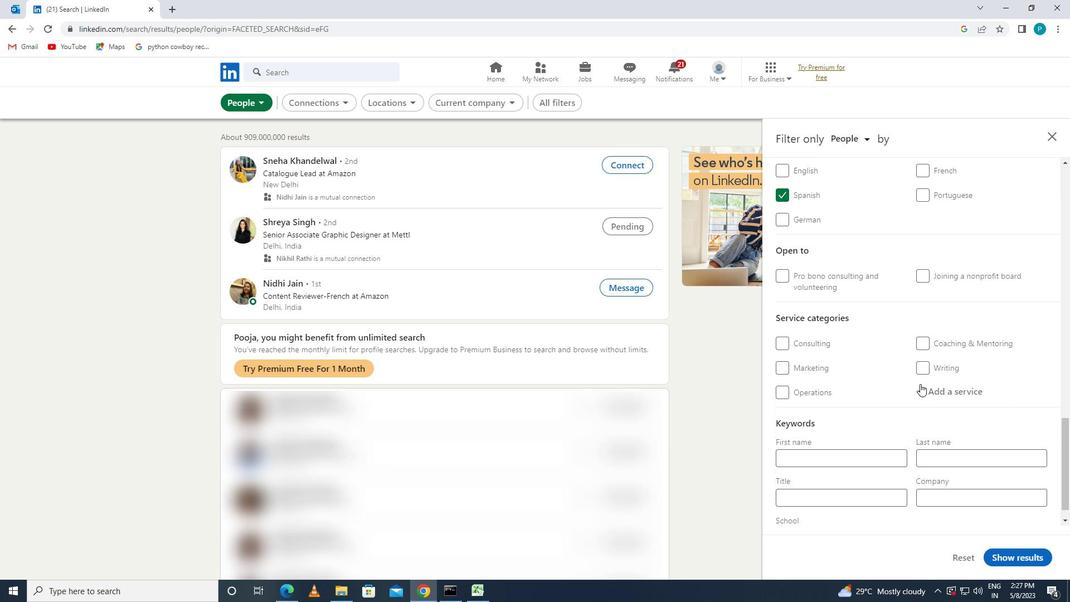 
Action: Key pressed <Key.caps_lock>T<Key.caps_lock>ECHNICAL
Screenshot: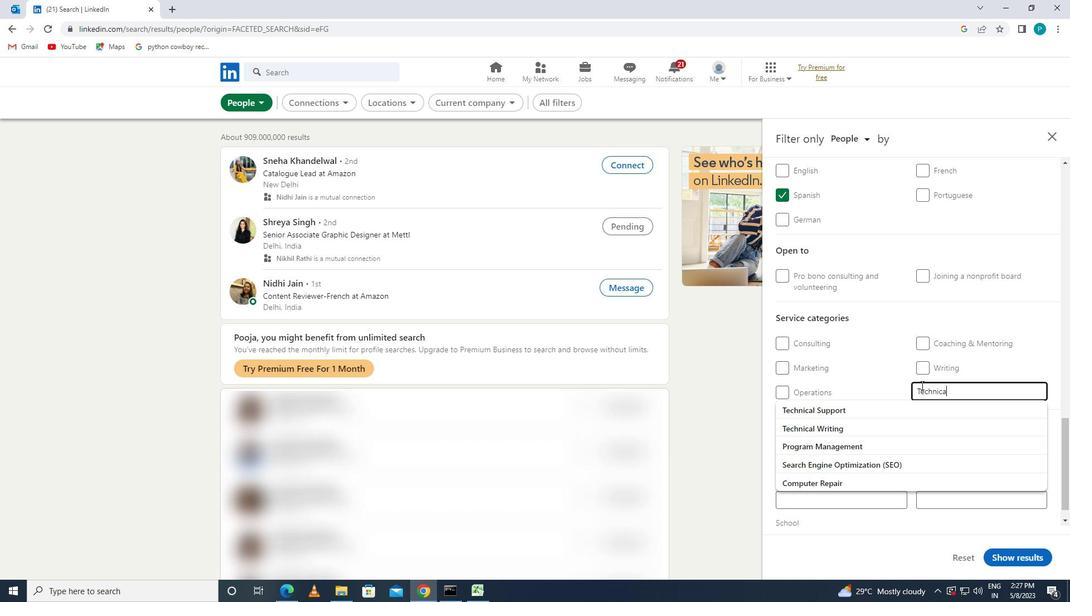 
Action: Mouse moved to (924, 417)
Screenshot: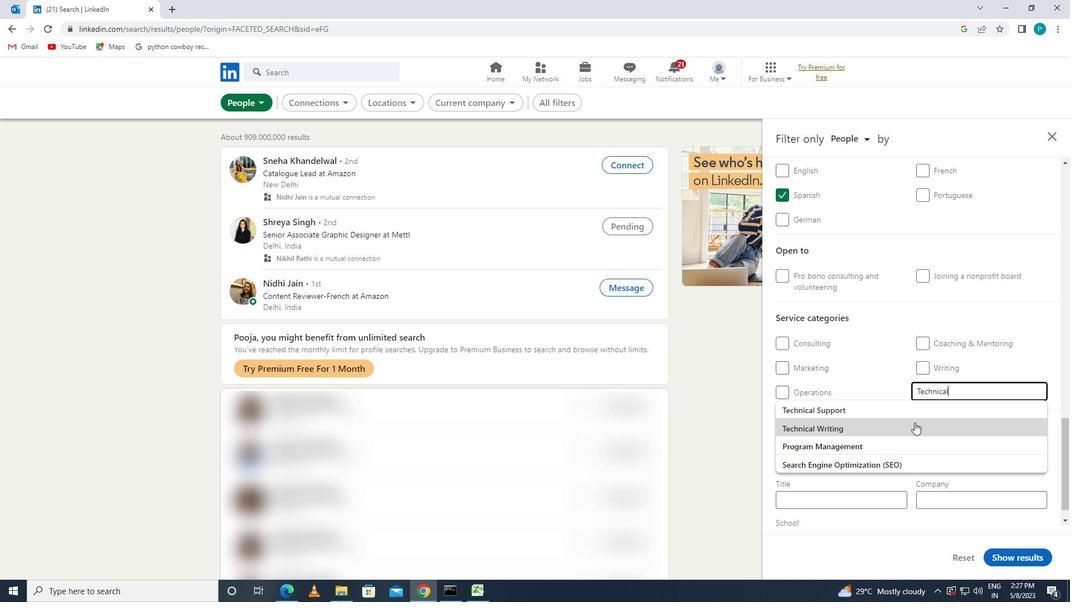 
Action: Key pressed <Key.enter>
Screenshot: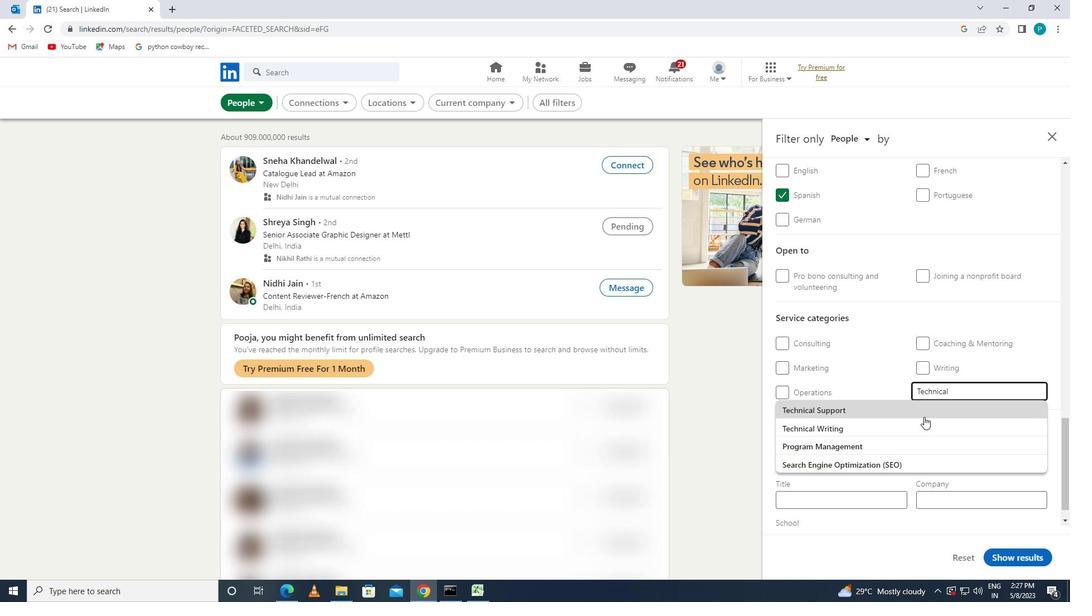
Action: Mouse moved to (869, 508)
Screenshot: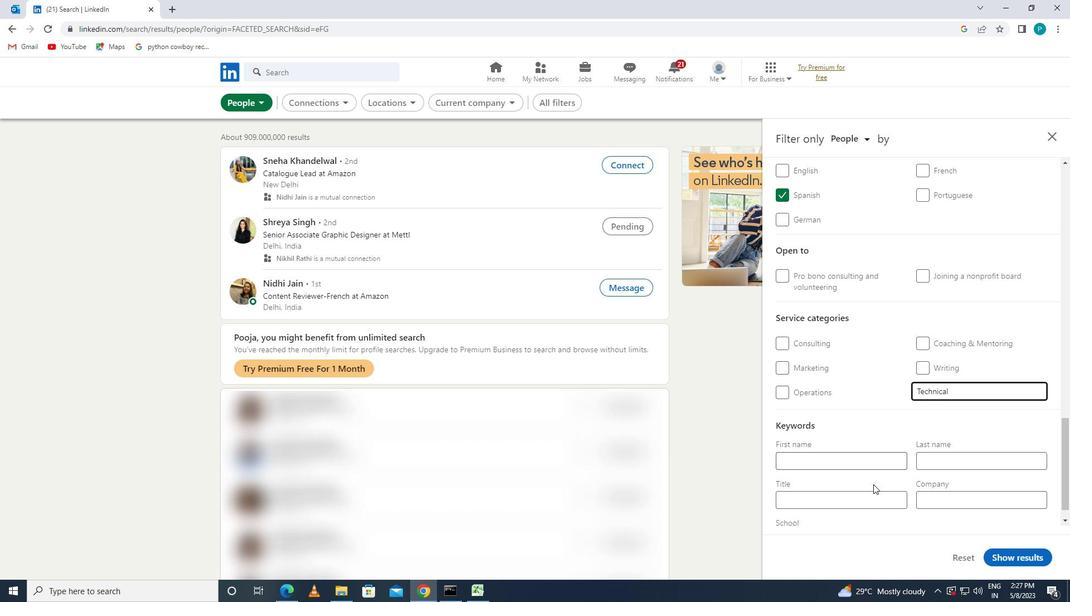 
Action: Mouse pressed left at (869, 508)
Screenshot: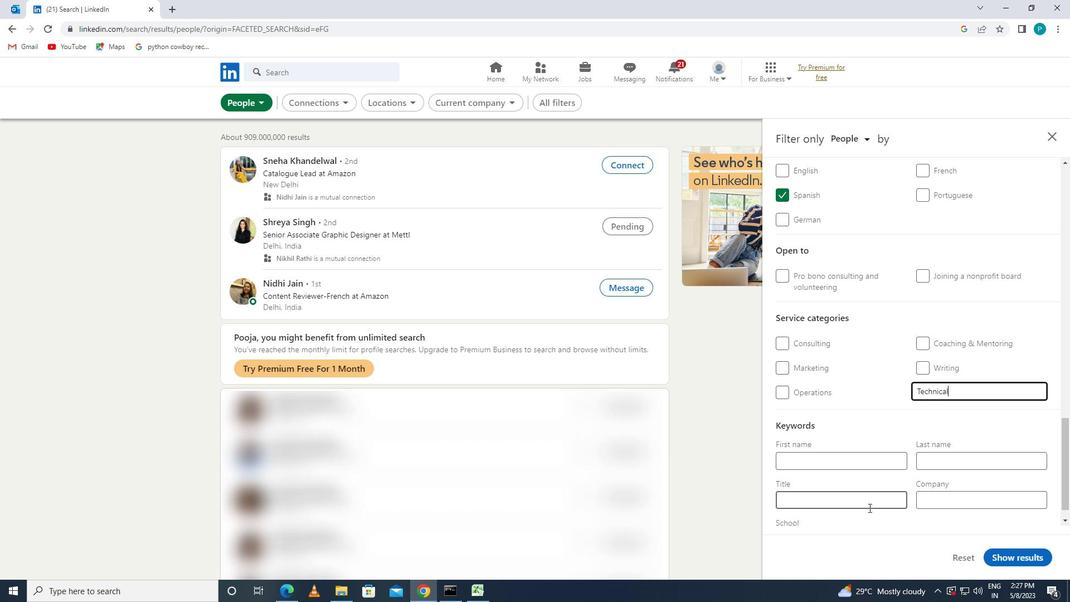 
Action: Key pressed <Key.caps_lock>V<Key.caps_lock>IDEO<Key.space><Key.caps_lock>E<Key.caps_lock>DITOR
Screenshot: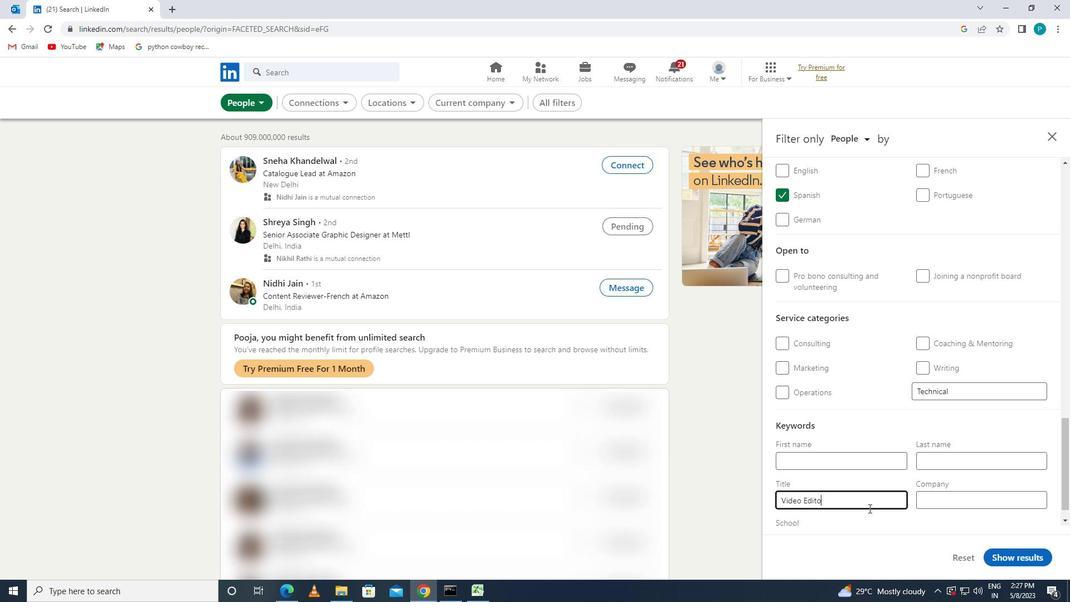 
Action: Mouse moved to (1031, 550)
Screenshot: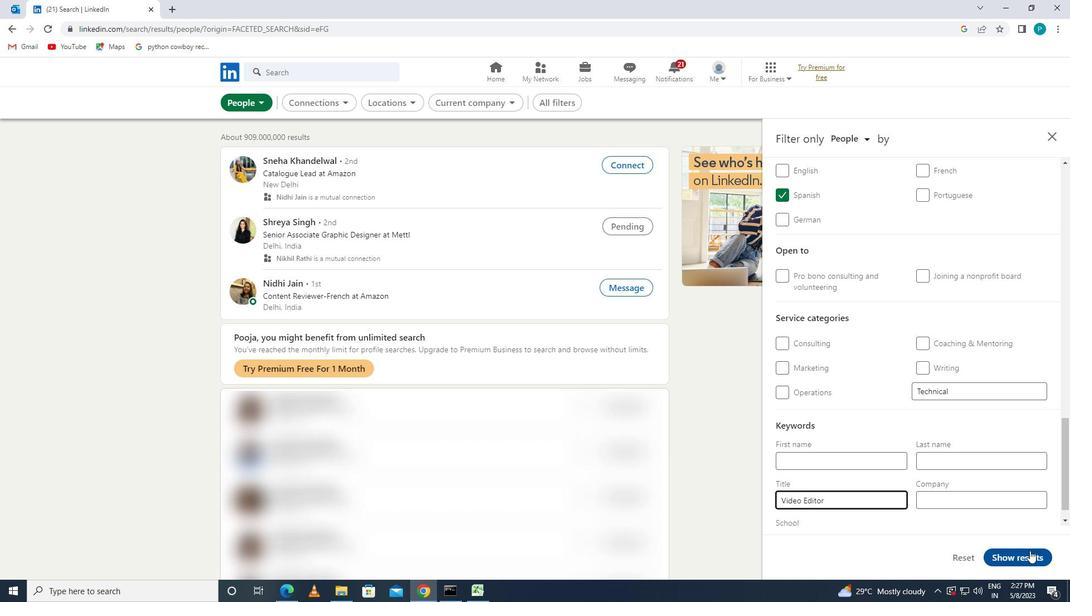 
Action: Mouse pressed left at (1031, 550)
Screenshot: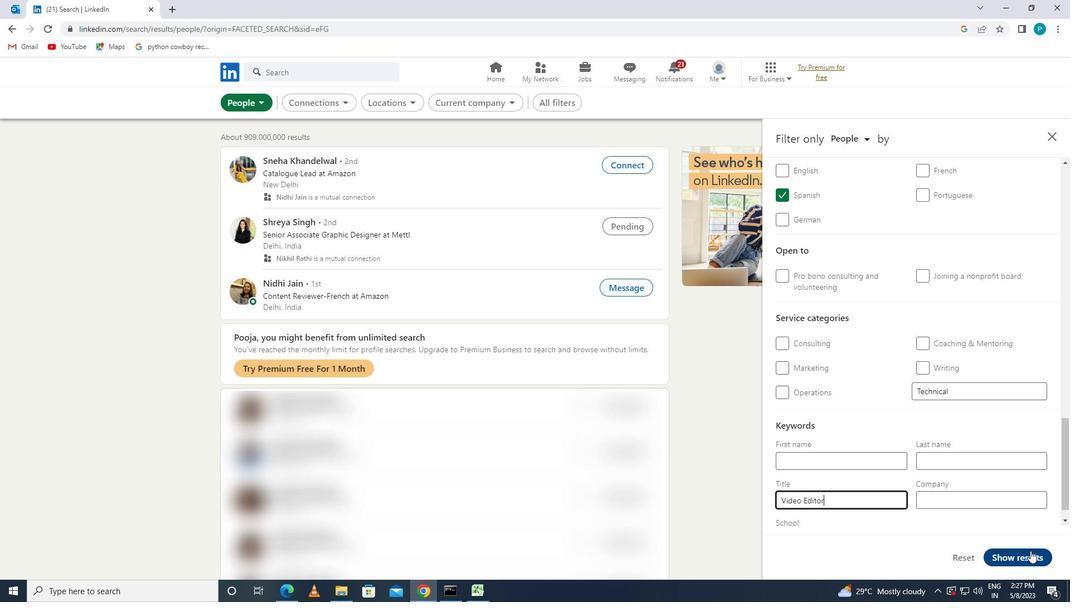 
